 Task: Send an email with the signature Caroline Robinson with the subject 'Request for help' and the message 'I will need to consult with my team before responding to your request.' from softage.1@softage.net to softage.10@softage.net and softage.2@softage.net with an attached document Project_report.docx
Action: Mouse moved to (135, 148)
Screenshot: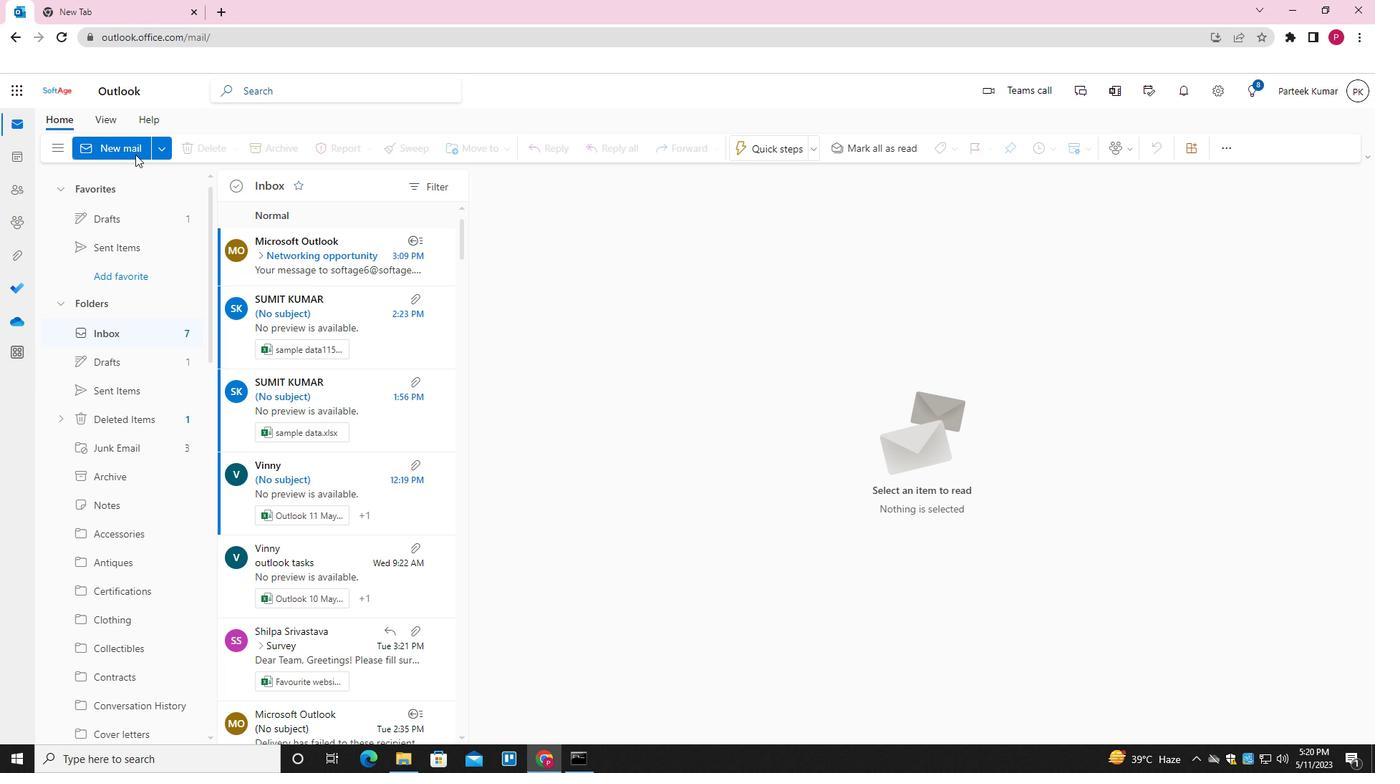 
Action: Mouse pressed left at (135, 148)
Screenshot: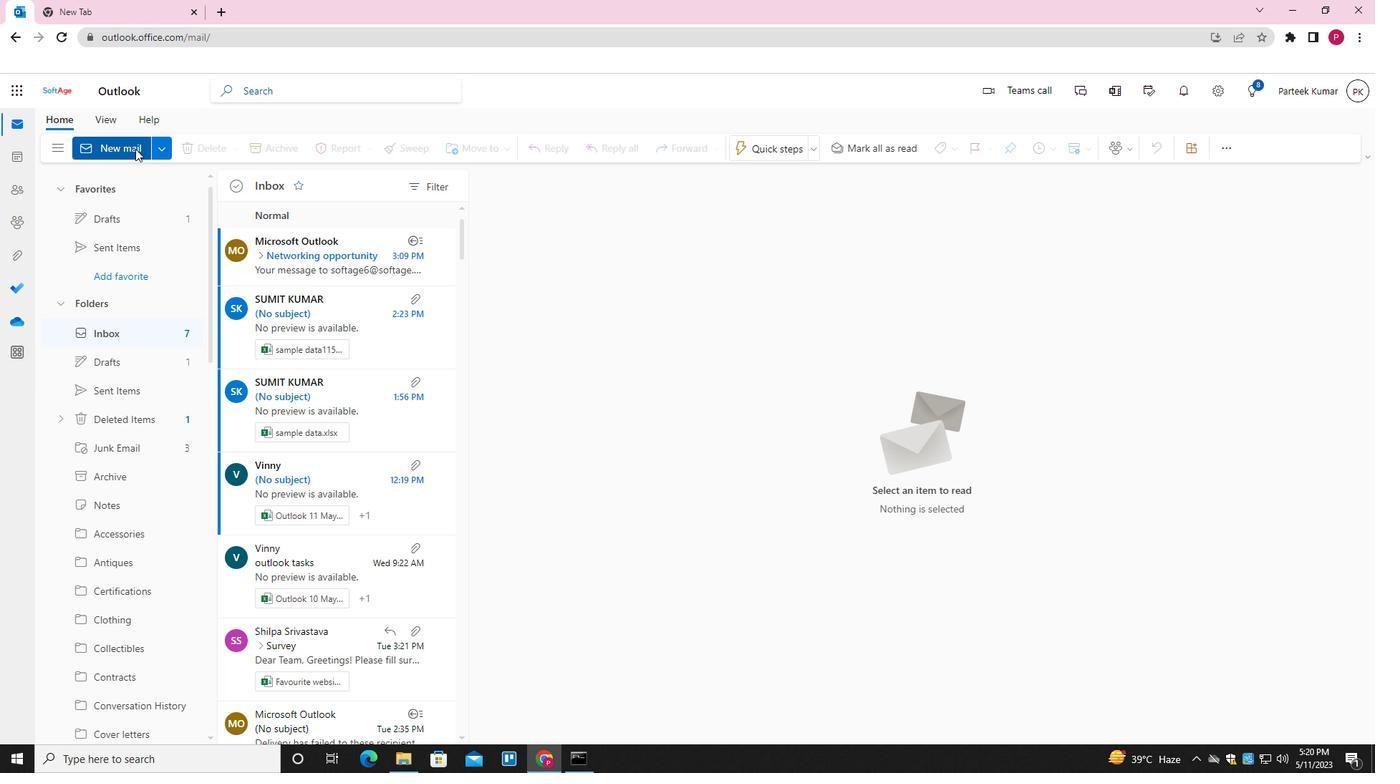 
Action: Mouse moved to (972, 147)
Screenshot: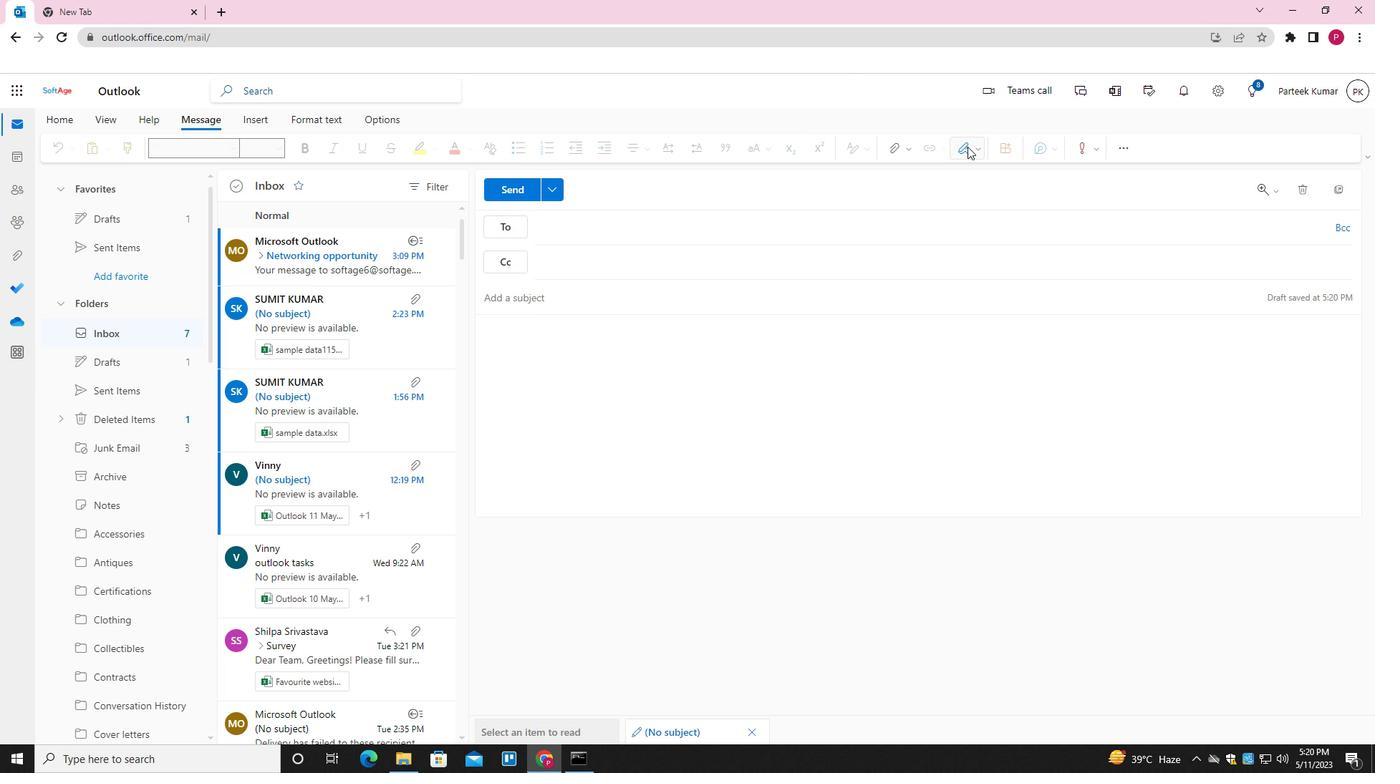 
Action: Mouse pressed left at (972, 147)
Screenshot: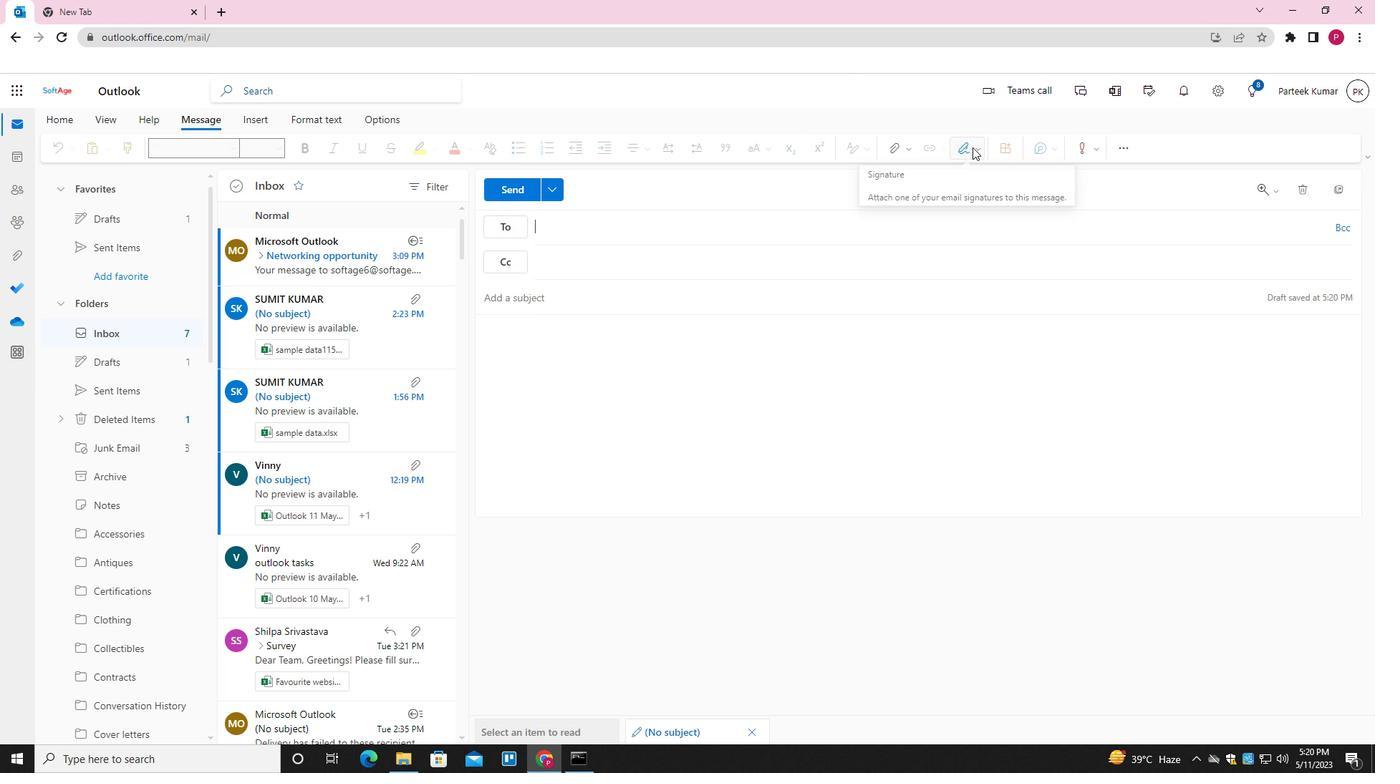 
Action: Mouse moved to (943, 204)
Screenshot: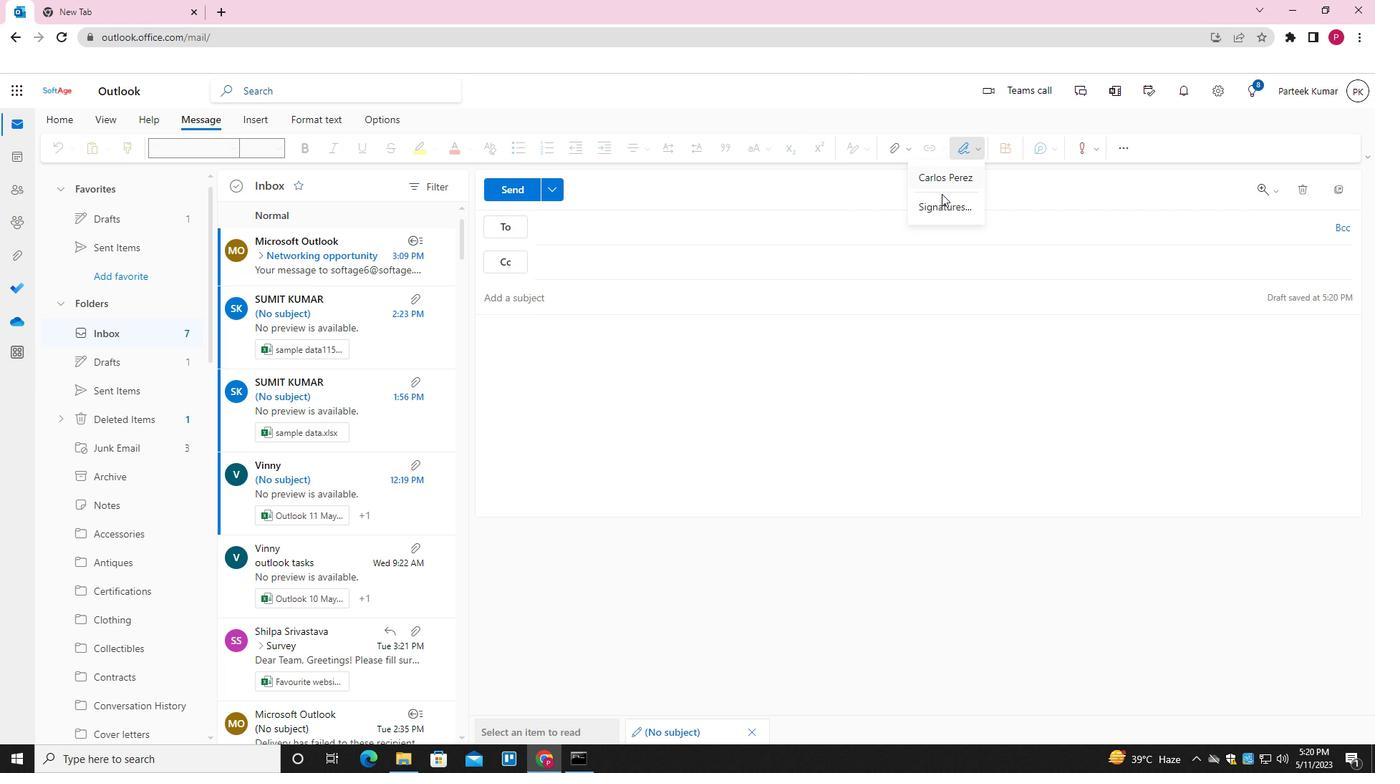 
Action: Mouse pressed left at (943, 204)
Screenshot: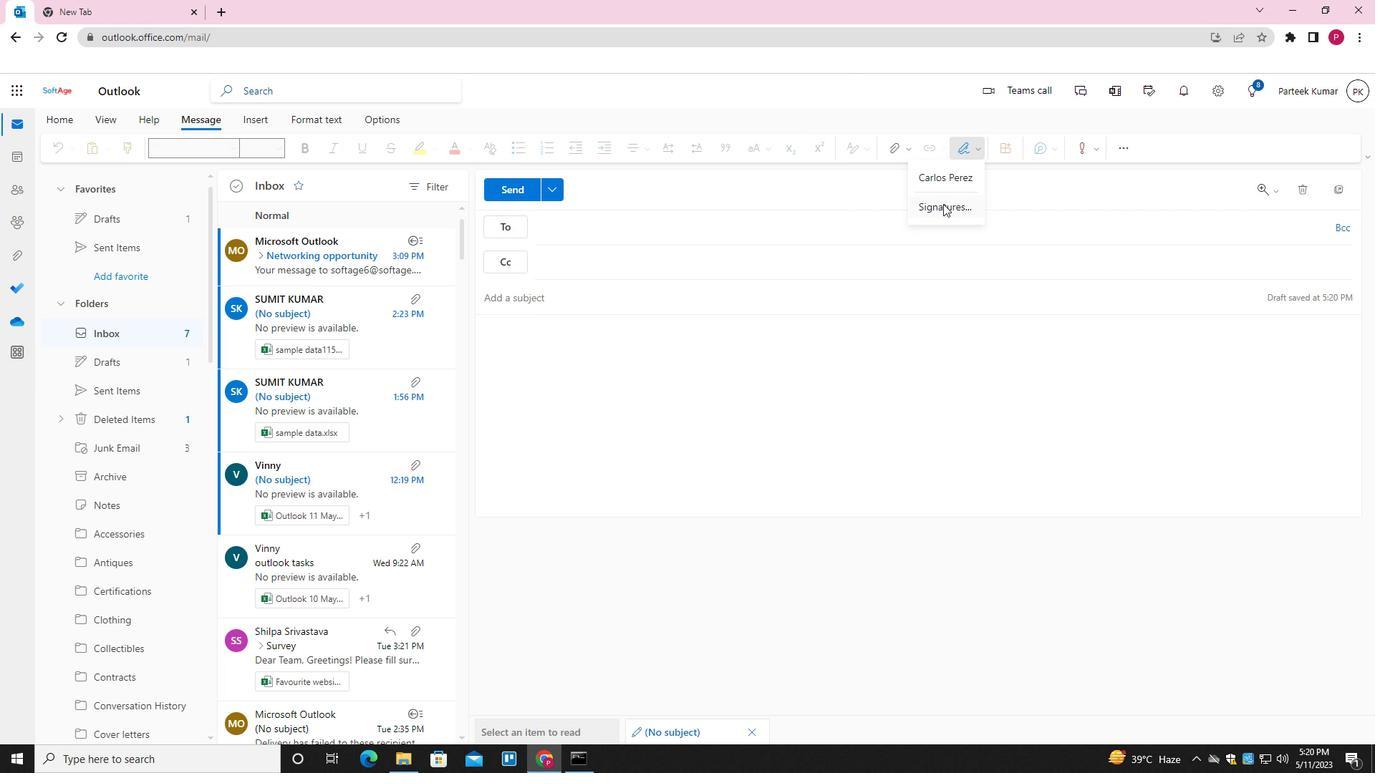 
Action: Mouse moved to (962, 263)
Screenshot: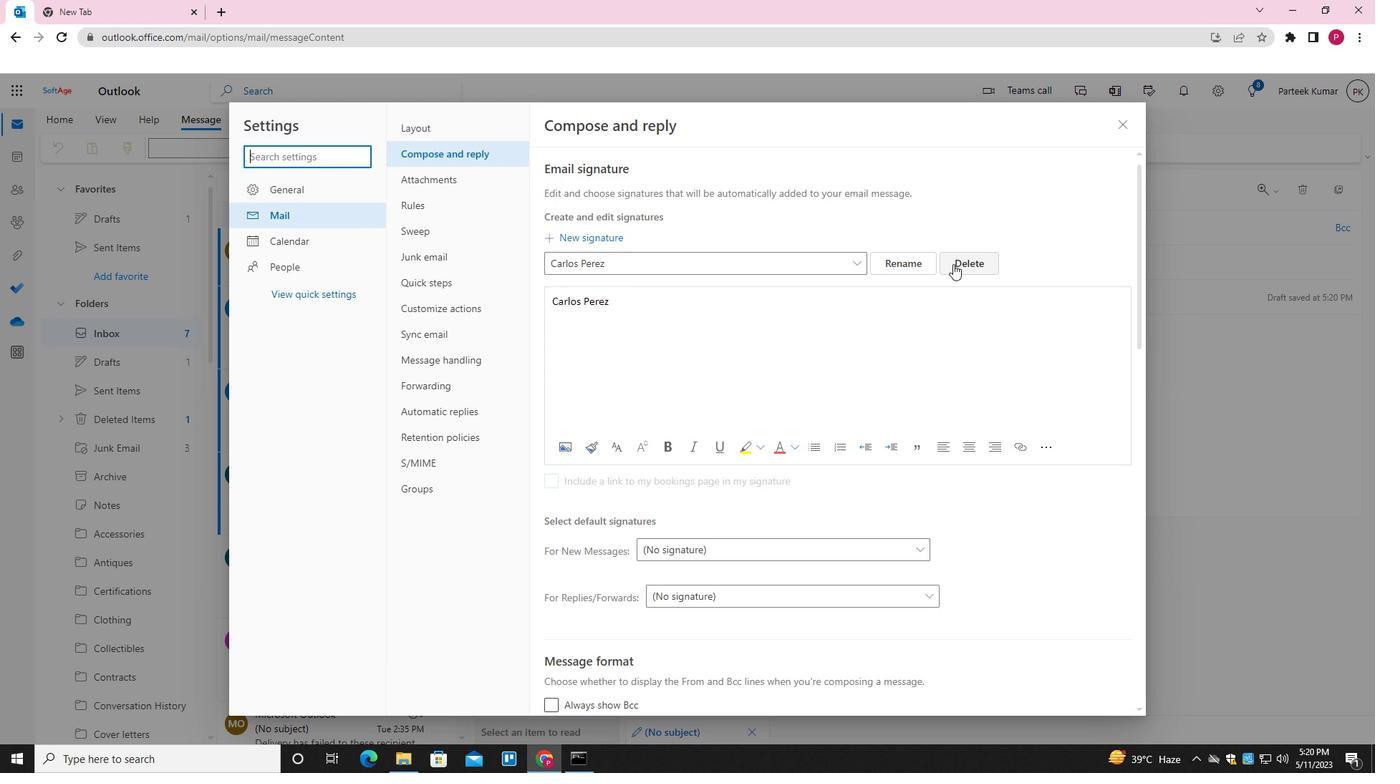 
Action: Mouse pressed left at (962, 263)
Screenshot: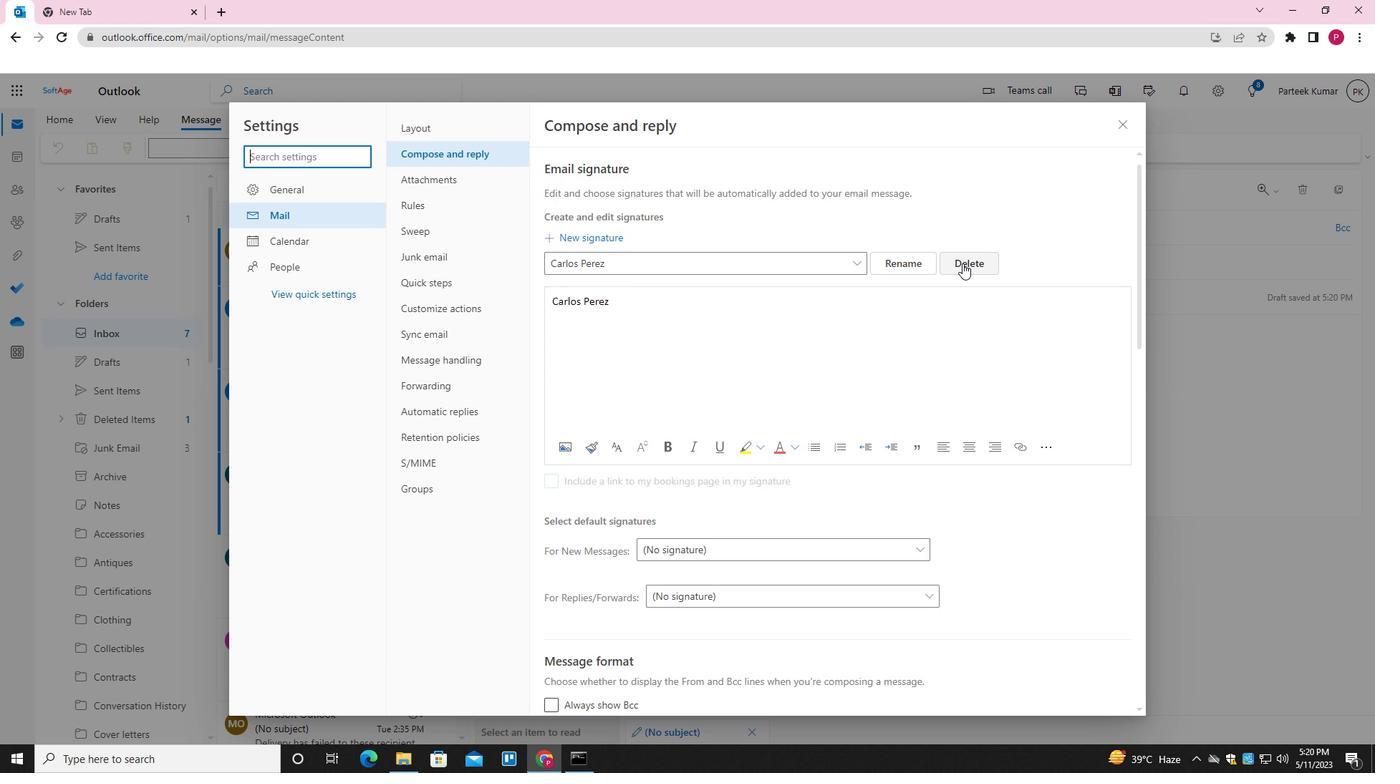 
Action: Mouse moved to (584, 262)
Screenshot: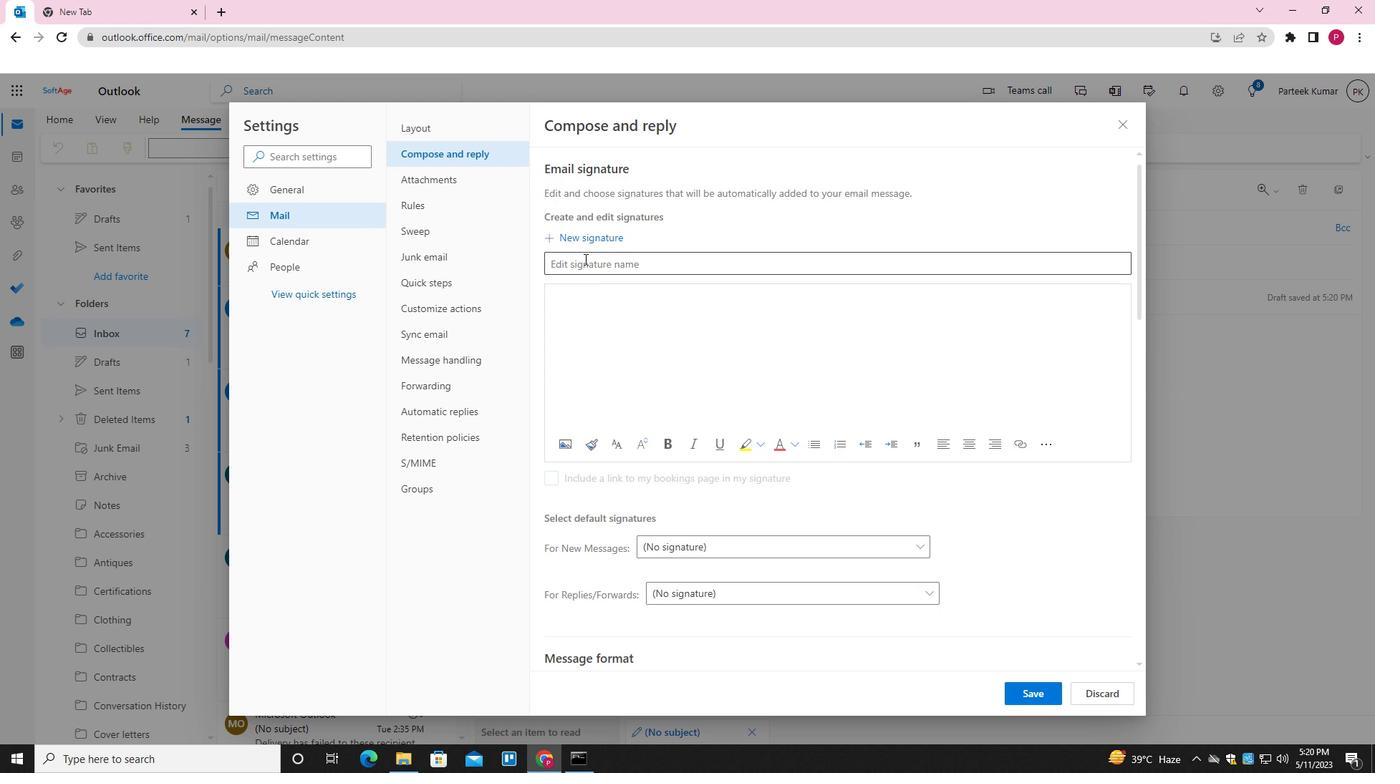 
Action: Mouse pressed left at (584, 262)
Screenshot: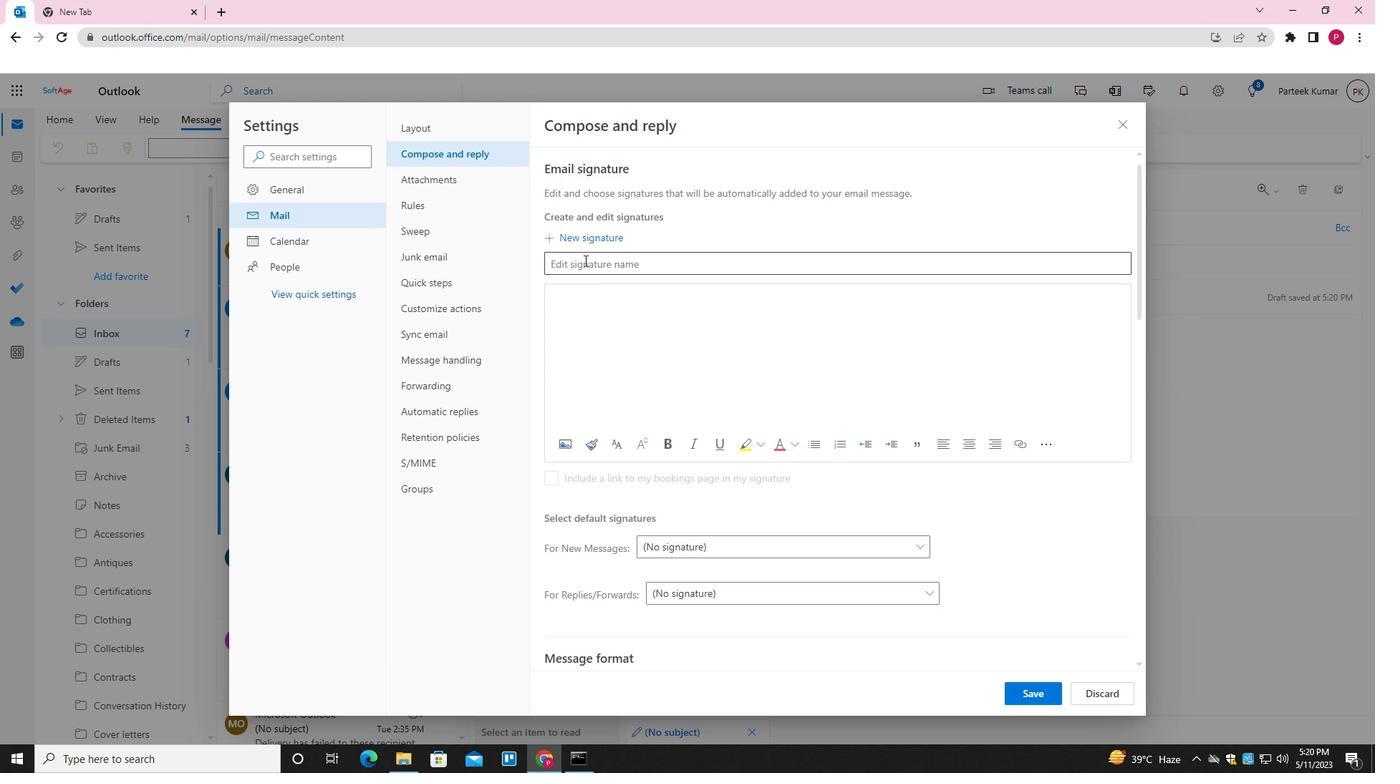 
Action: Key pressed <Key.shift>CAROLINE<Key.space><Key.shift><Key.shift><Key.shift>ROBINSON
Screenshot: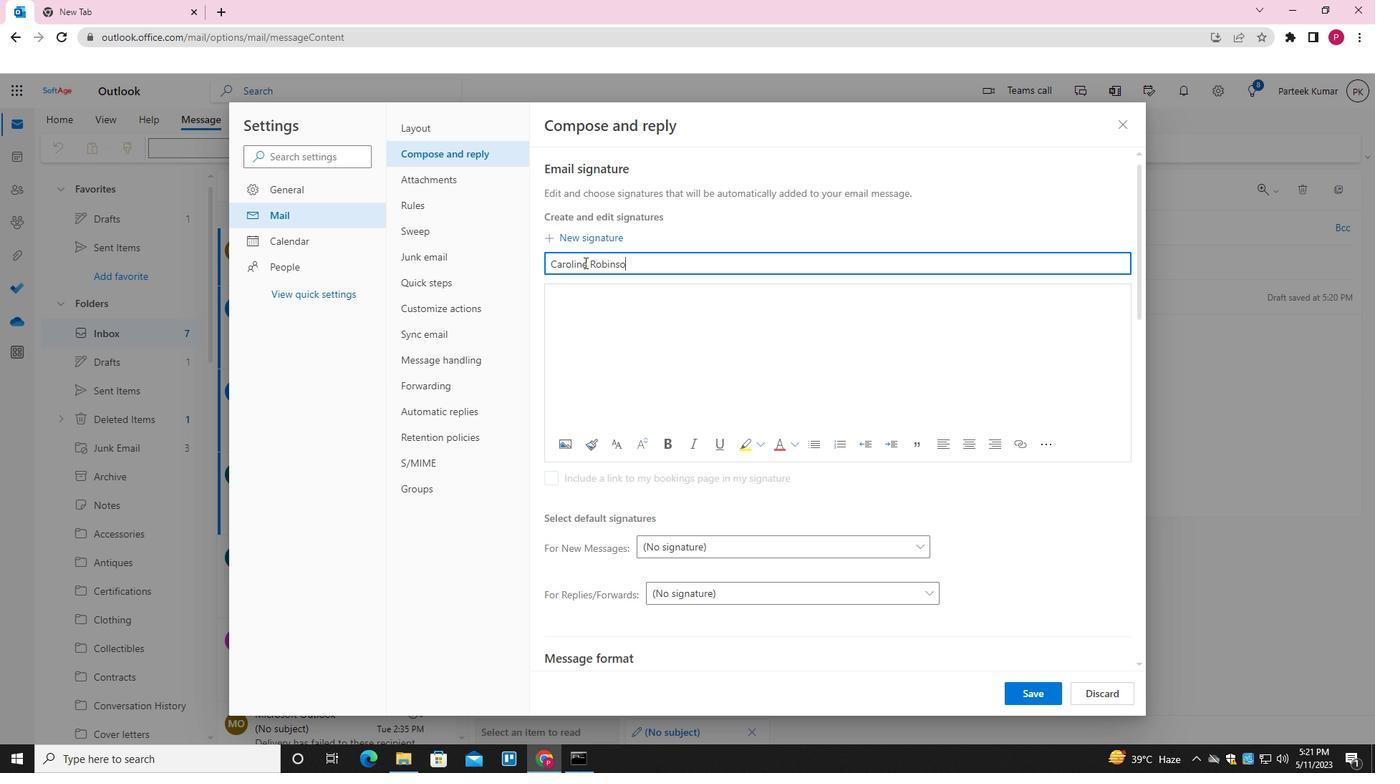 
Action: Mouse moved to (599, 323)
Screenshot: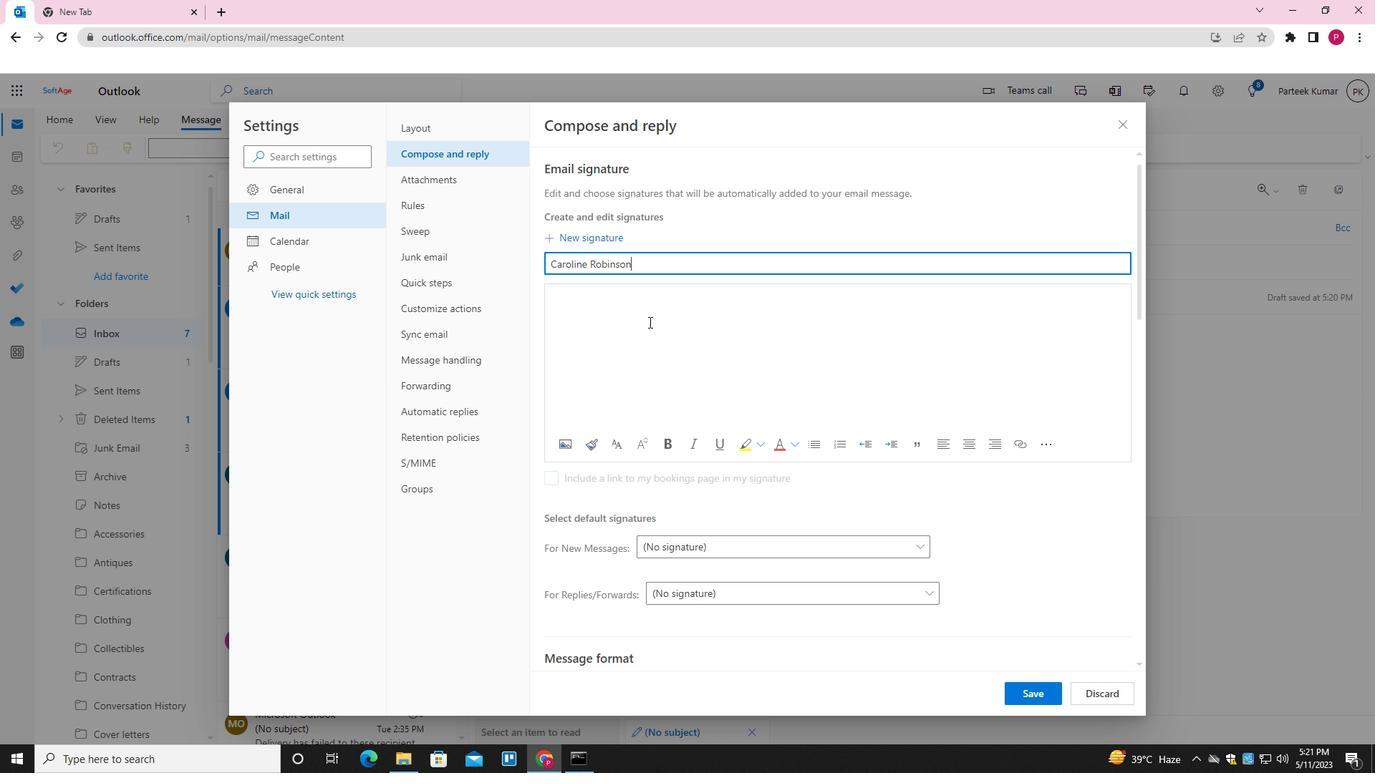
Action: Mouse pressed left at (599, 323)
Screenshot: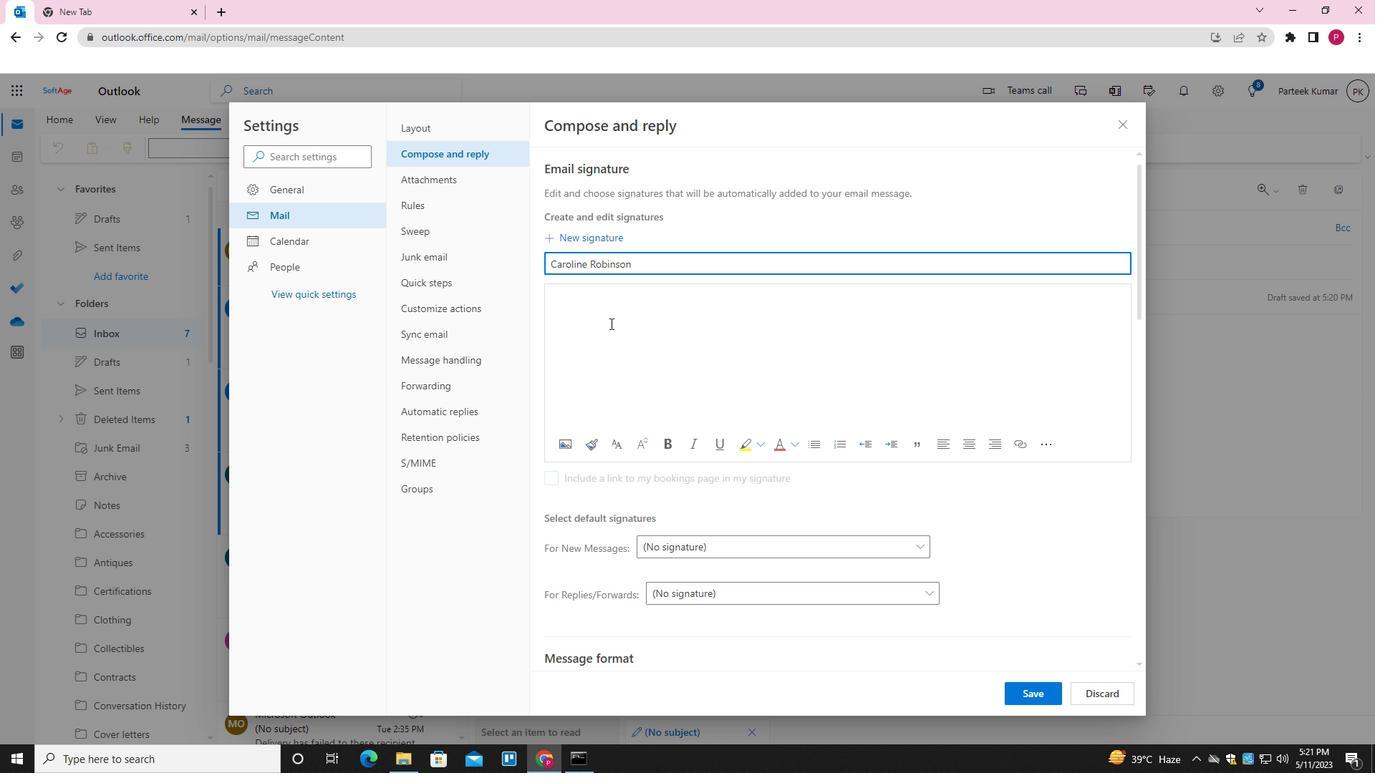 
Action: Key pressed <Key.shift>CAROLINE<Key.space><Key.shift>ROBINSON
Screenshot: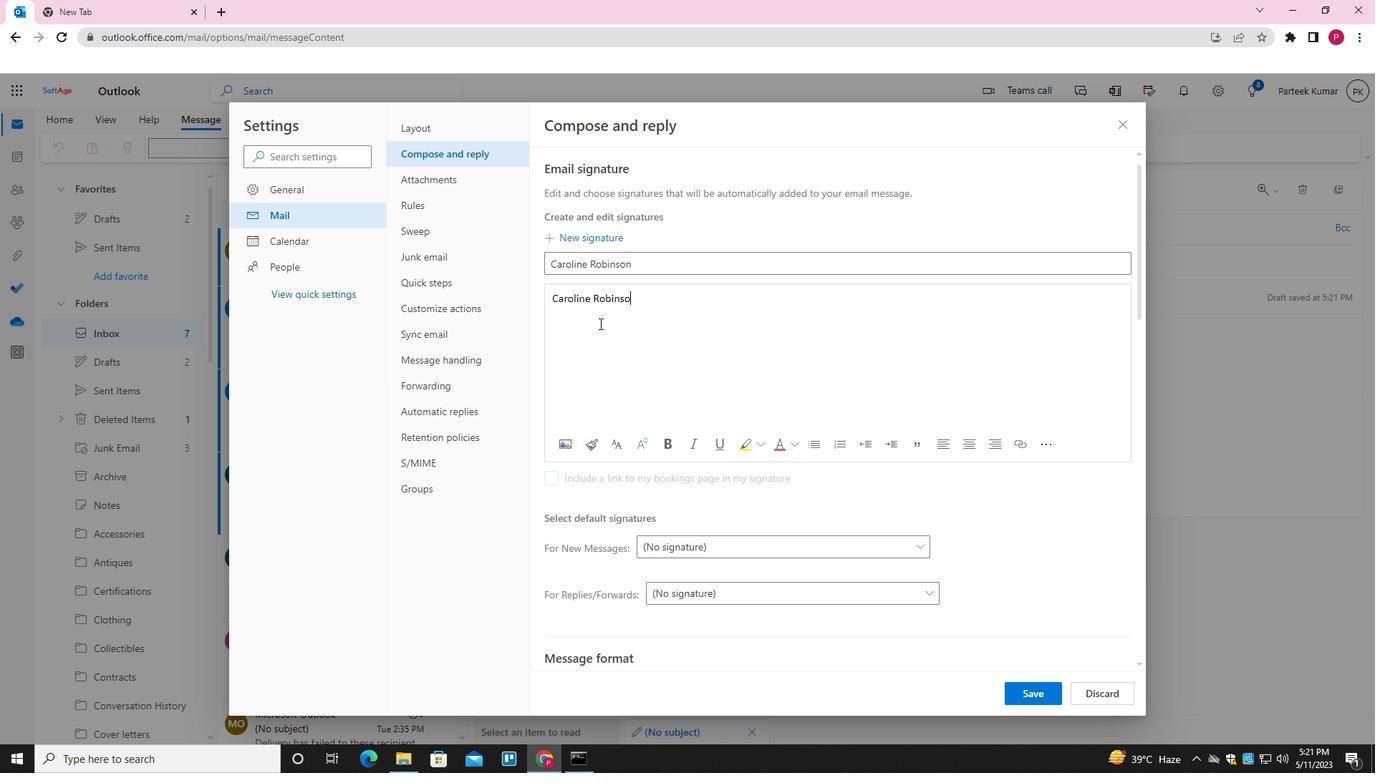 
Action: Mouse moved to (1013, 690)
Screenshot: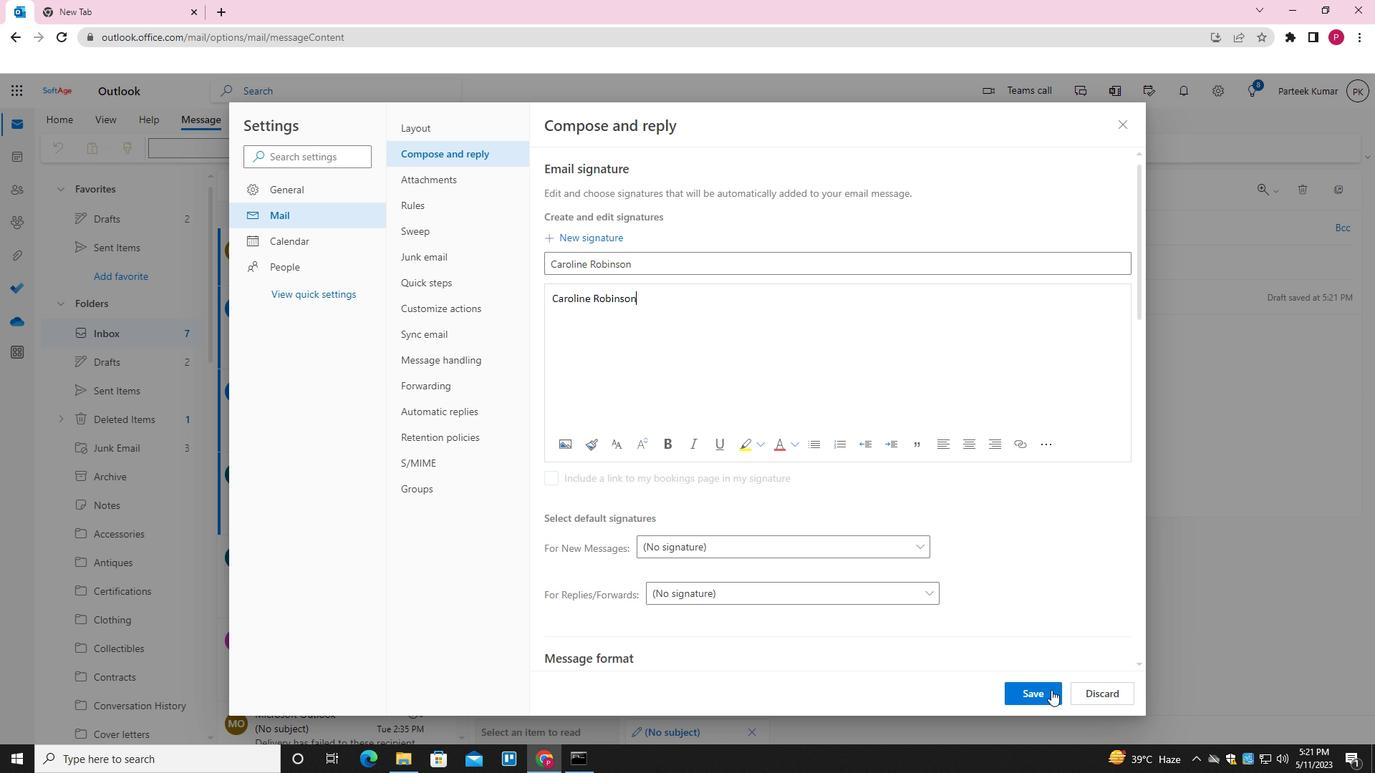
Action: Mouse pressed left at (1013, 690)
Screenshot: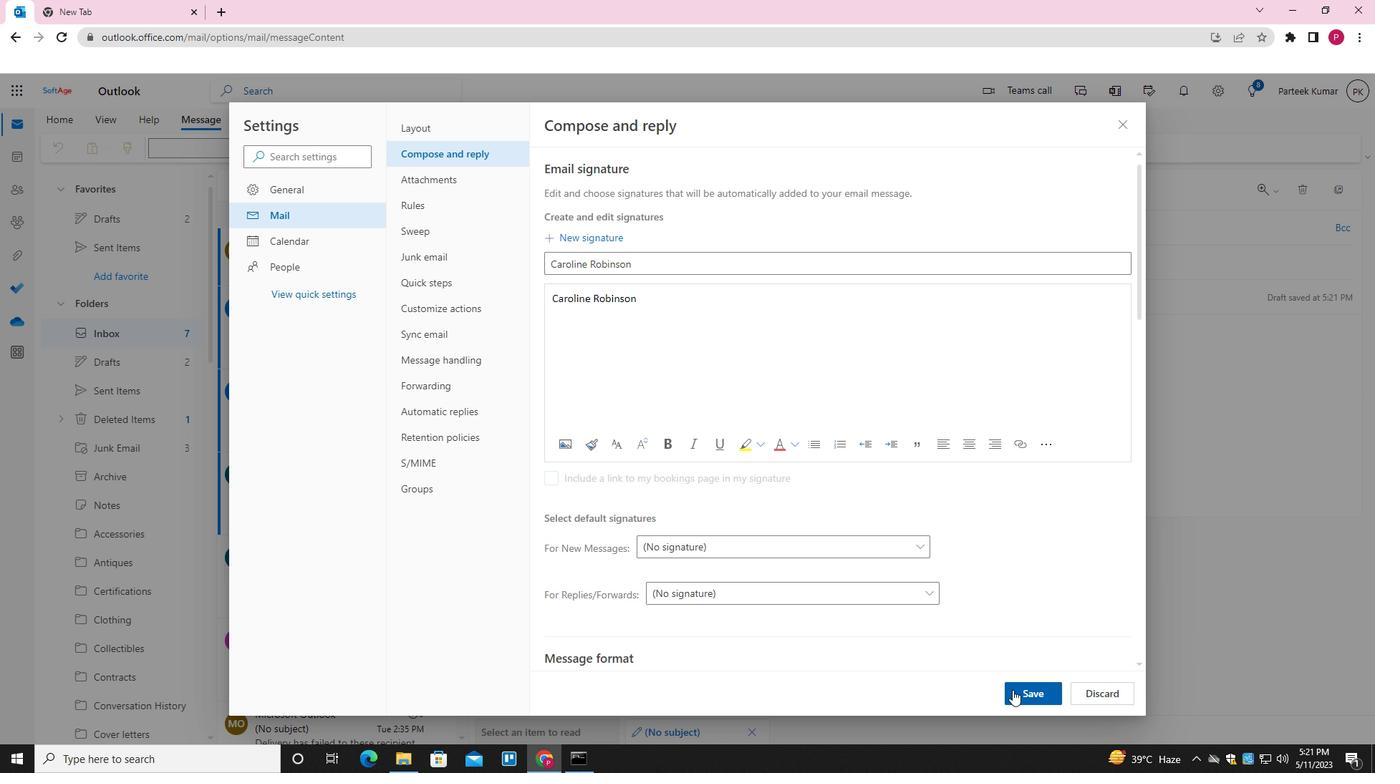 
Action: Mouse moved to (1126, 120)
Screenshot: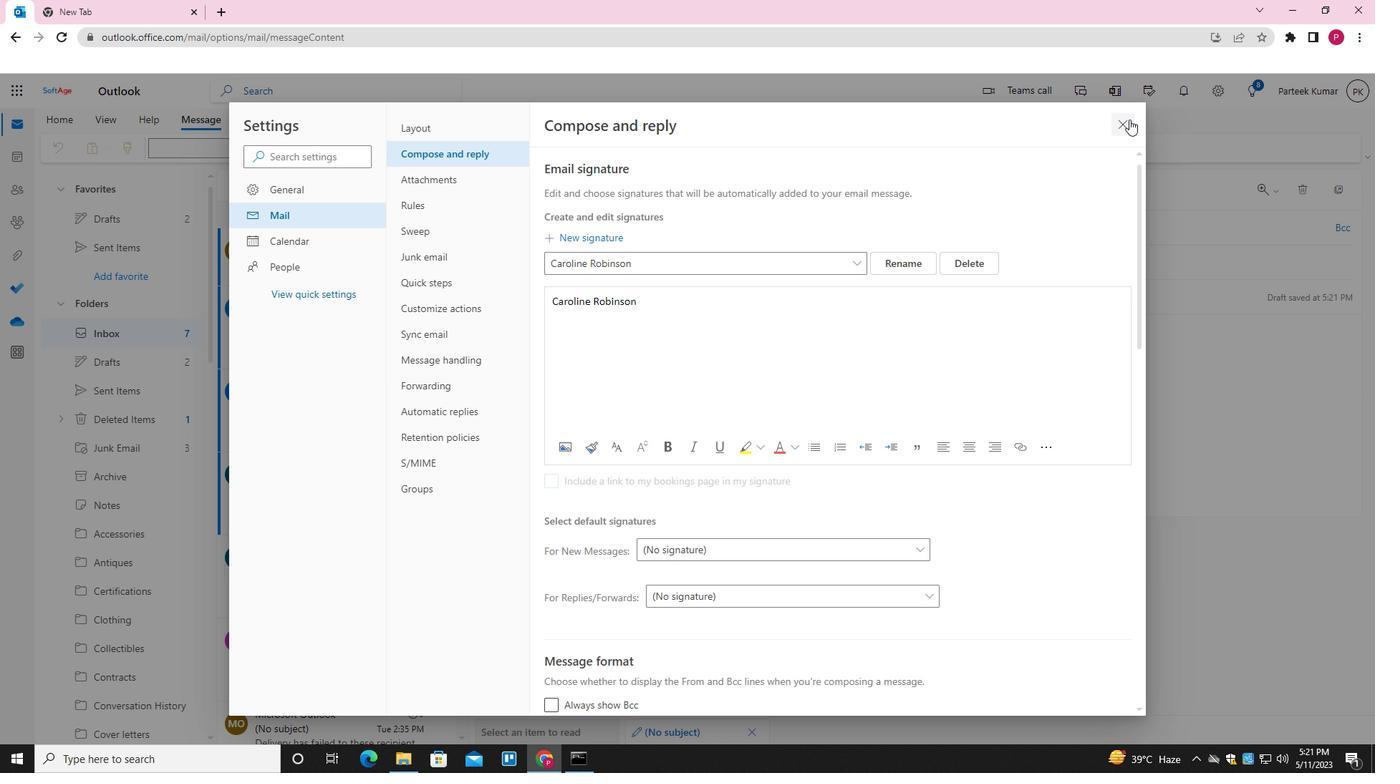 
Action: Mouse pressed left at (1126, 120)
Screenshot: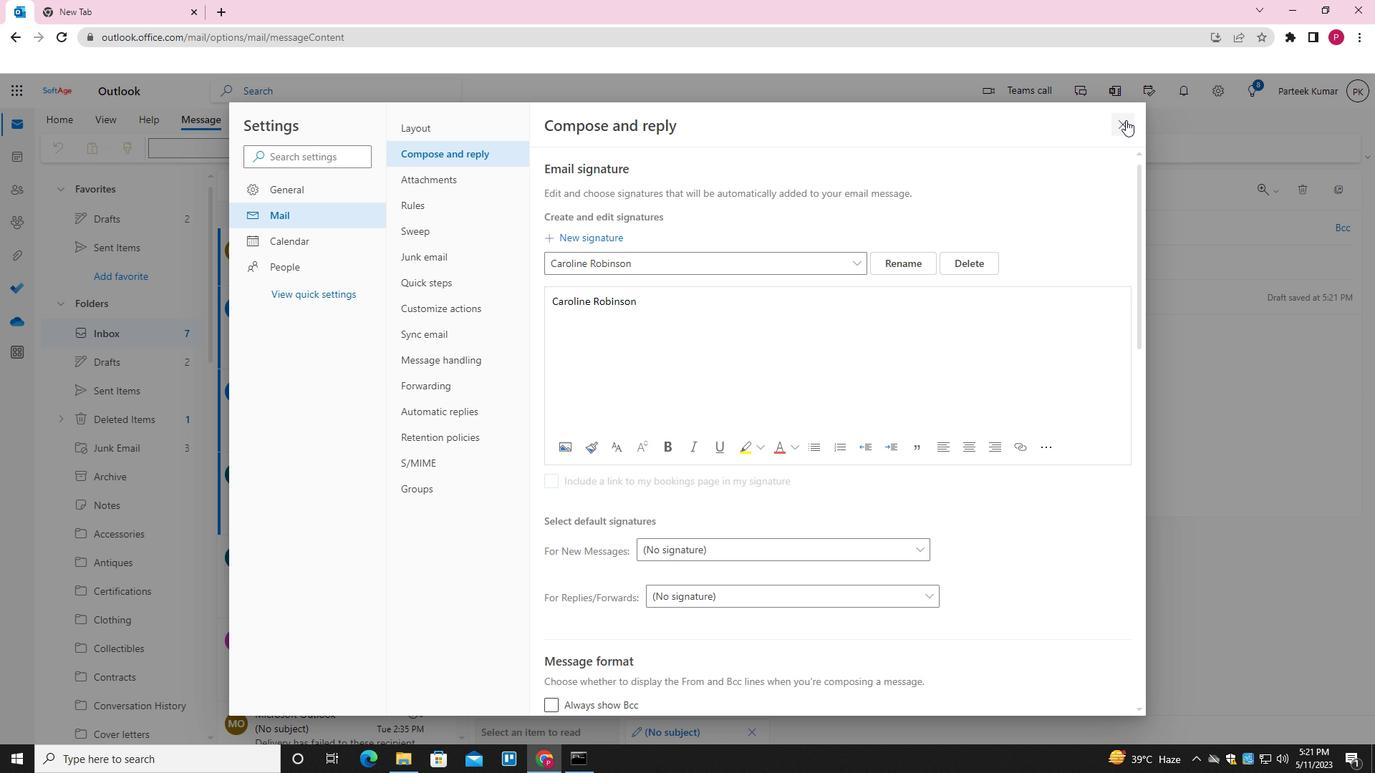 
Action: Mouse moved to (976, 150)
Screenshot: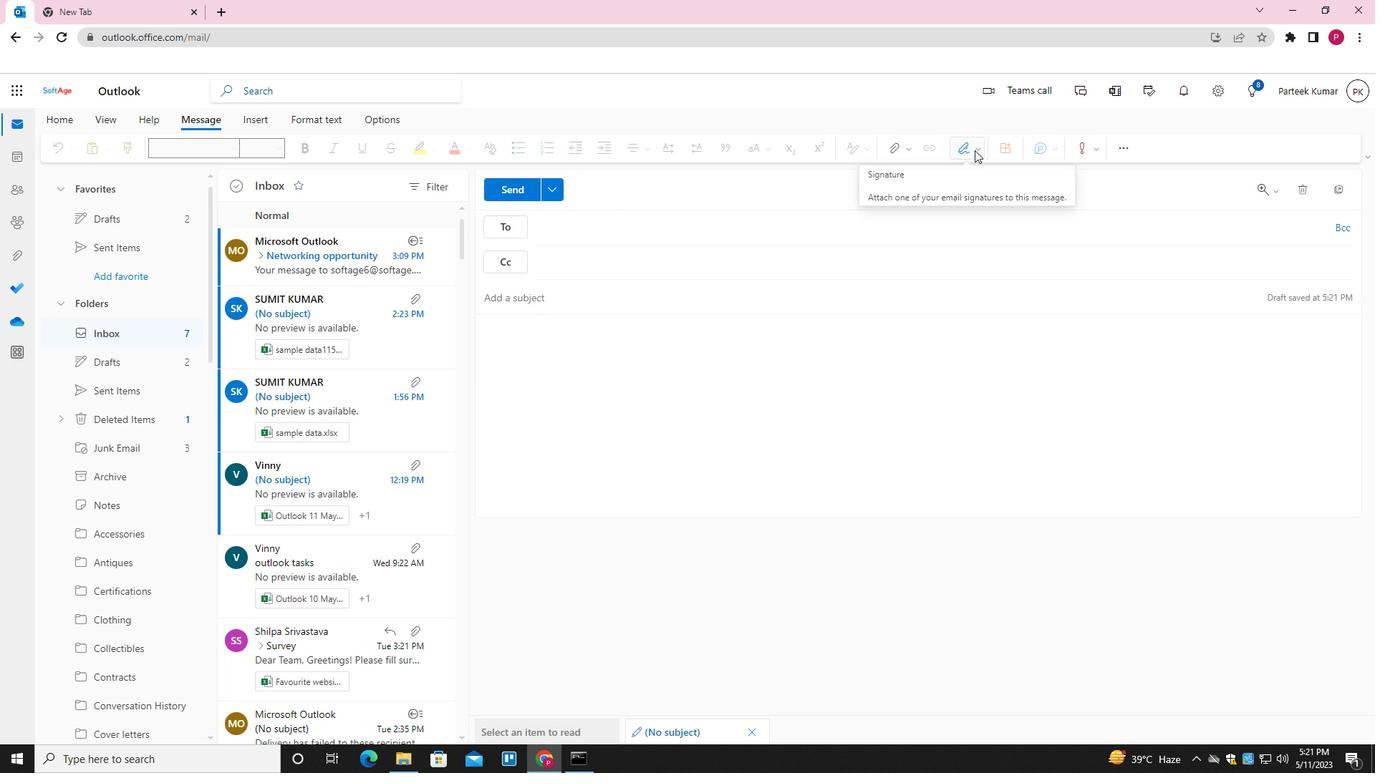 
Action: Mouse pressed left at (976, 150)
Screenshot: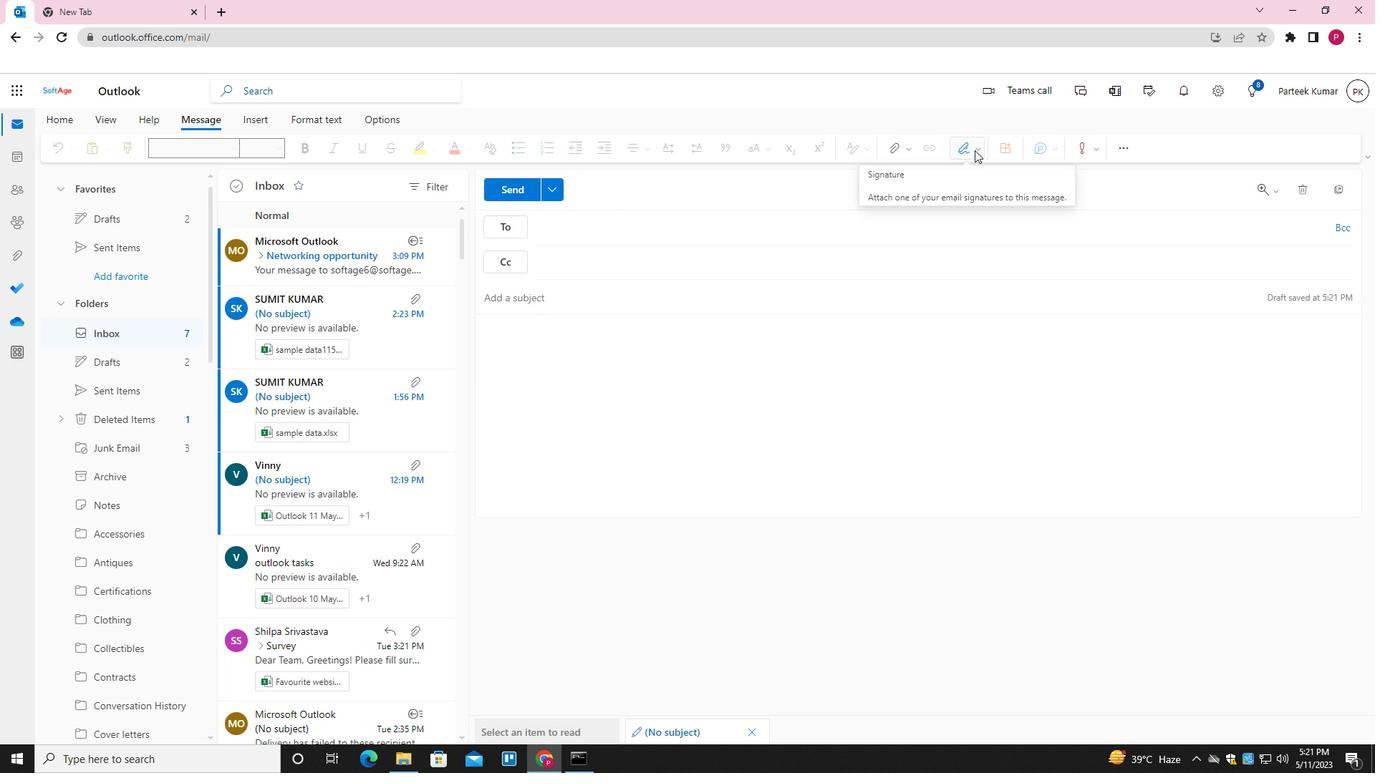 
Action: Mouse moved to (926, 181)
Screenshot: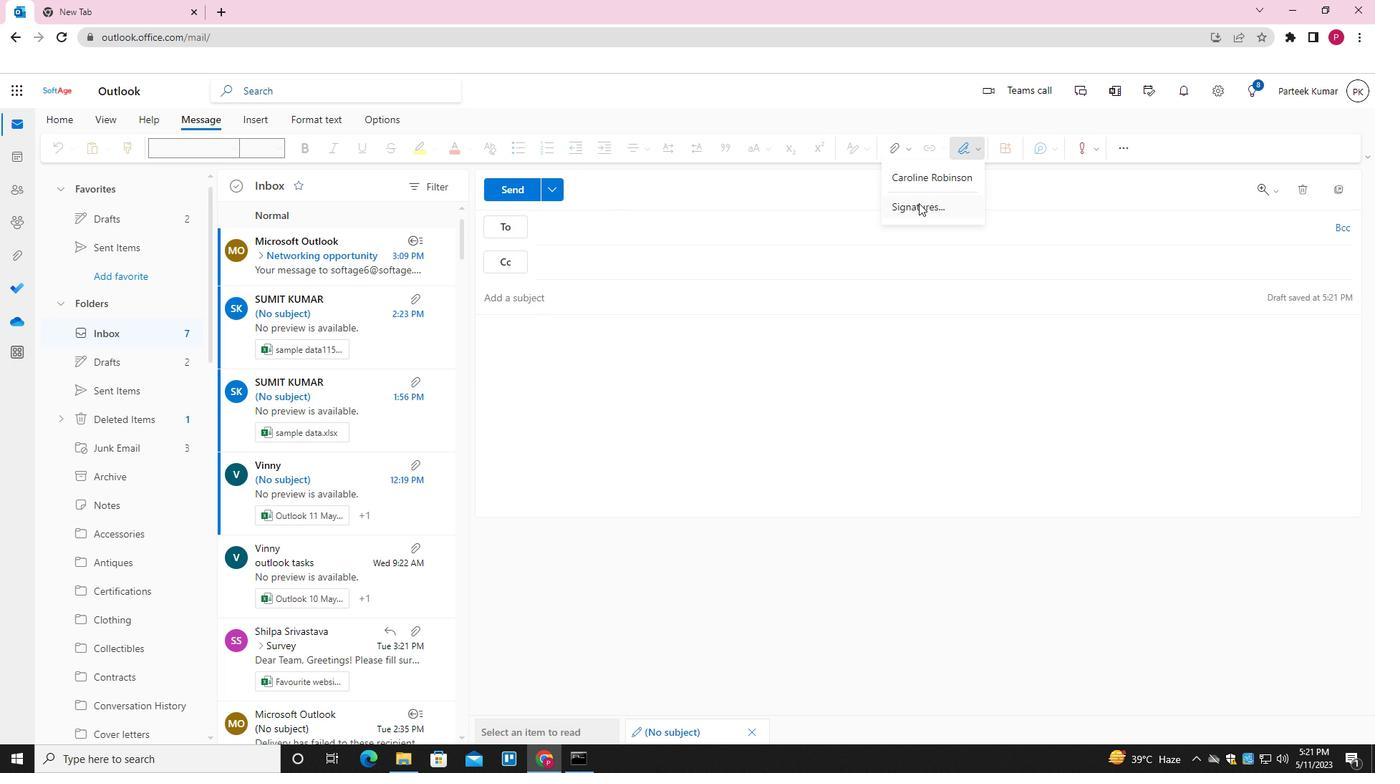 
Action: Mouse pressed left at (926, 181)
Screenshot: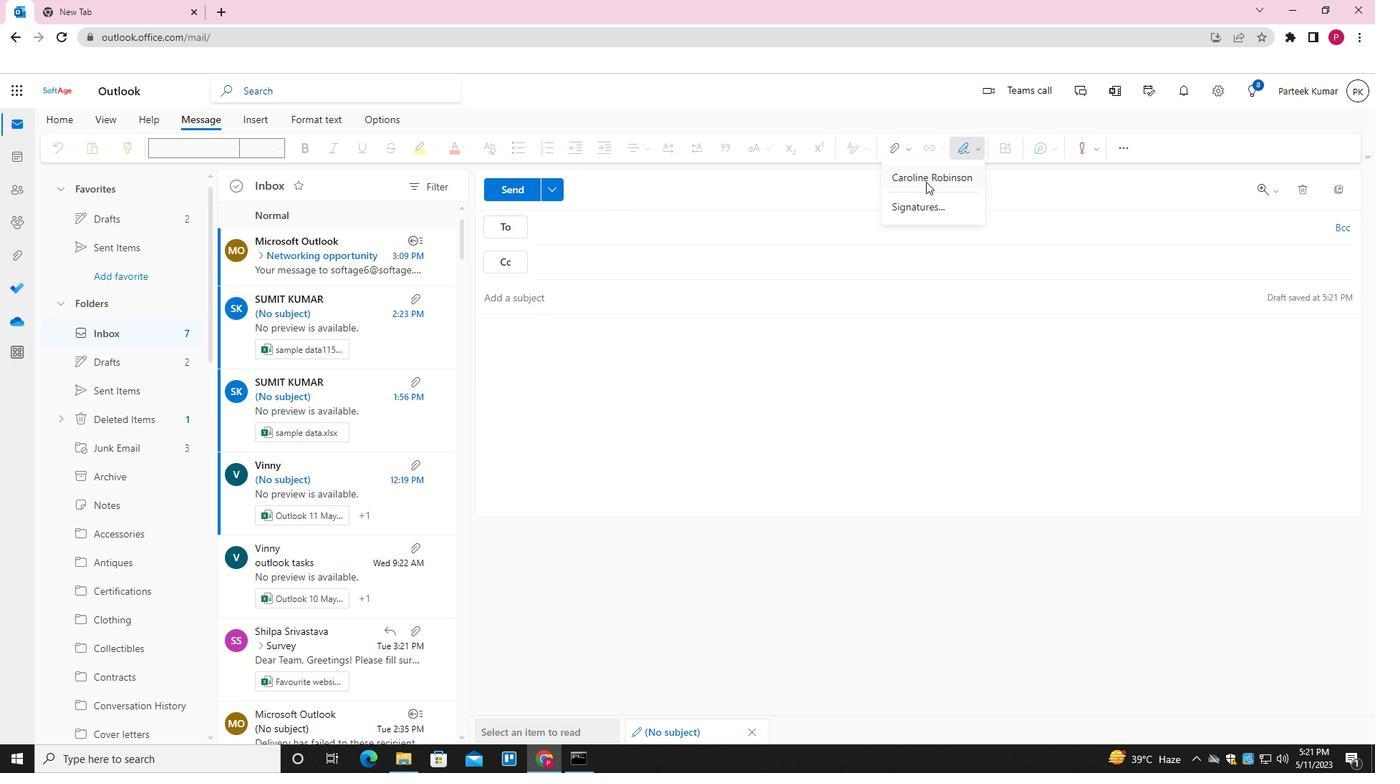
Action: Mouse moved to (536, 298)
Screenshot: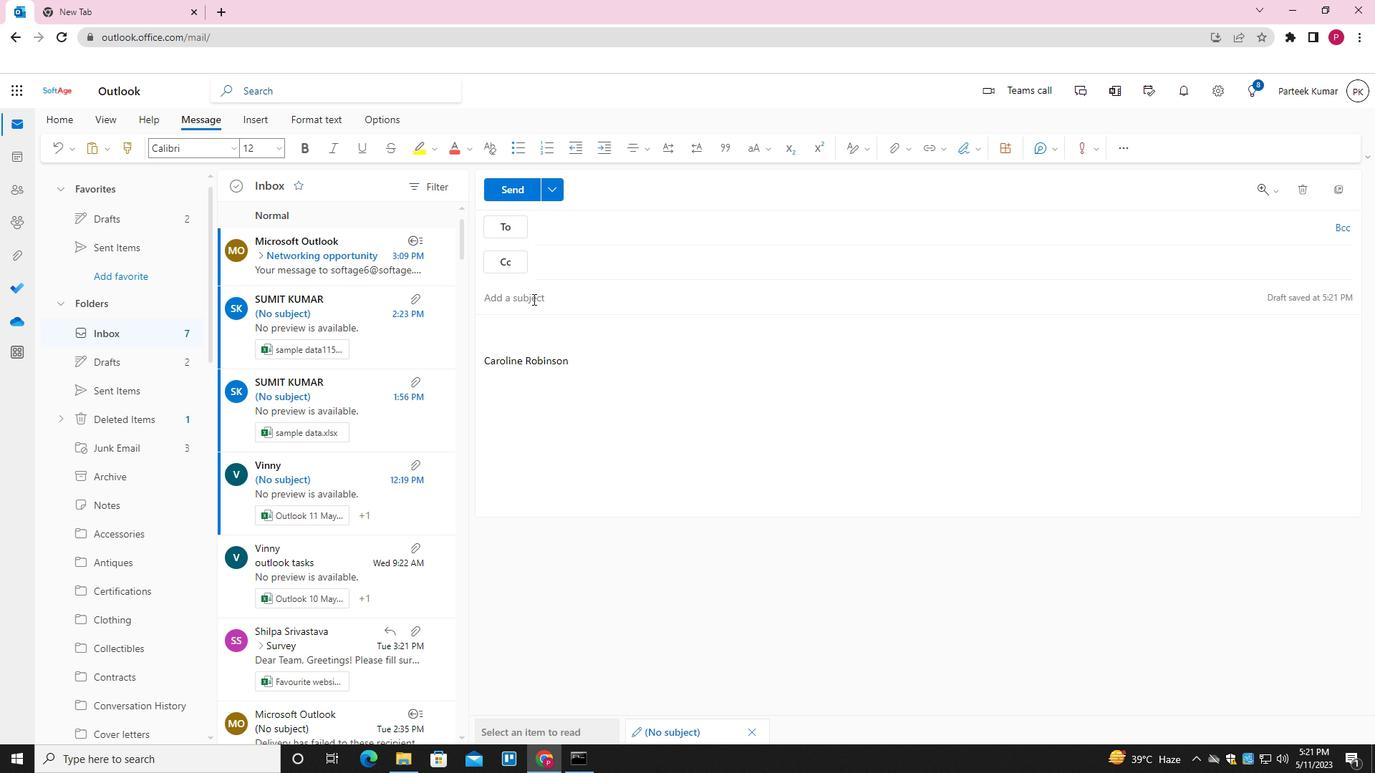 
Action: Mouse pressed left at (536, 298)
Screenshot: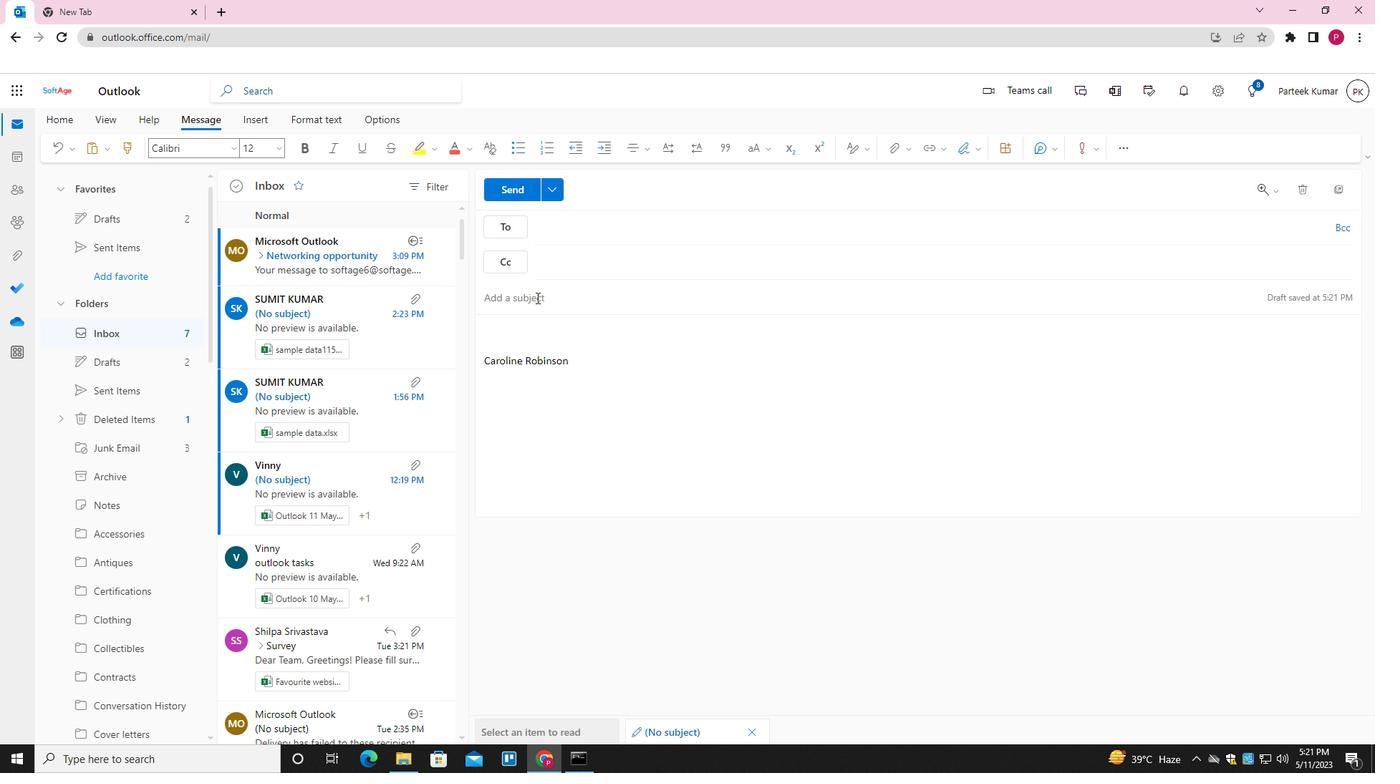 
Action: Key pressed <Key.shift><Key.shift><Key.shift><Key.shift>REQUEST<Key.space>FOR<Key.space>HELP
Screenshot: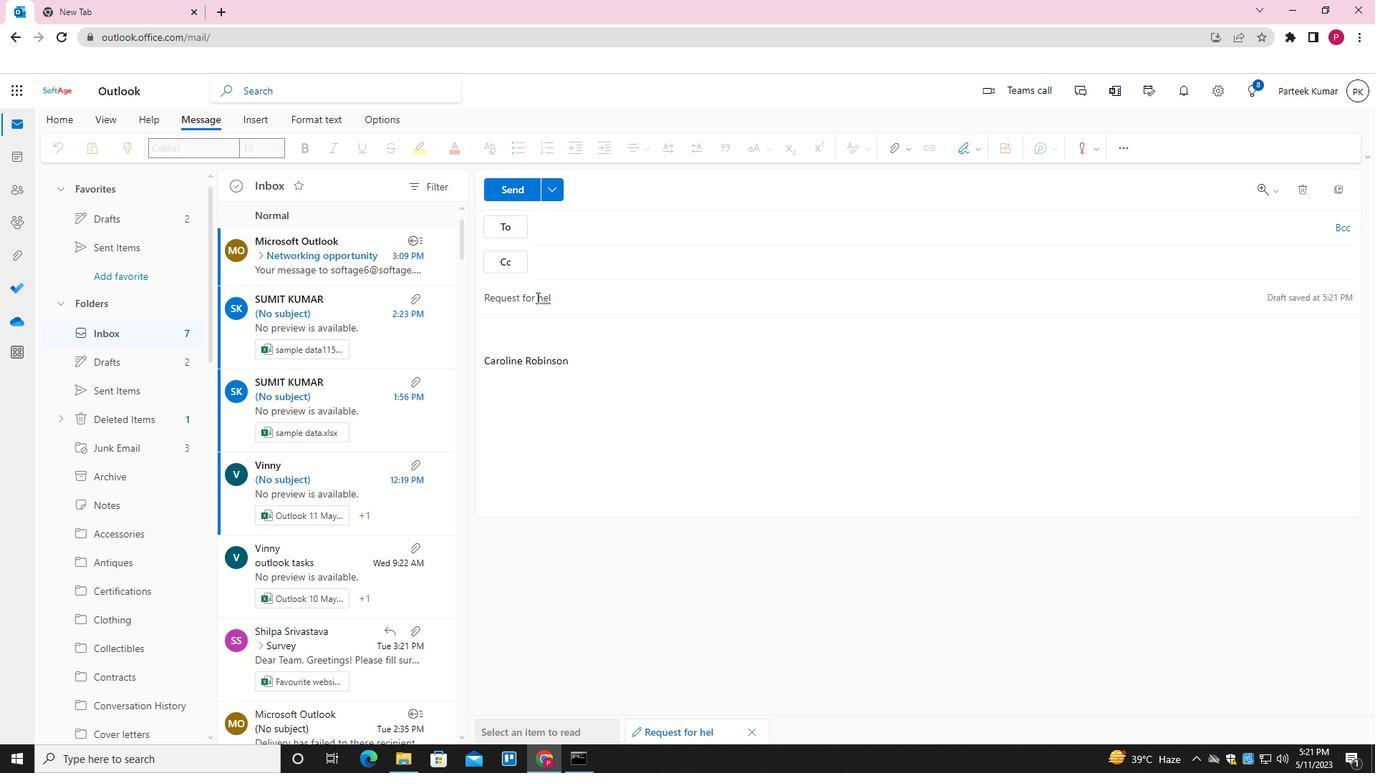 
Action: Mouse moved to (531, 343)
Screenshot: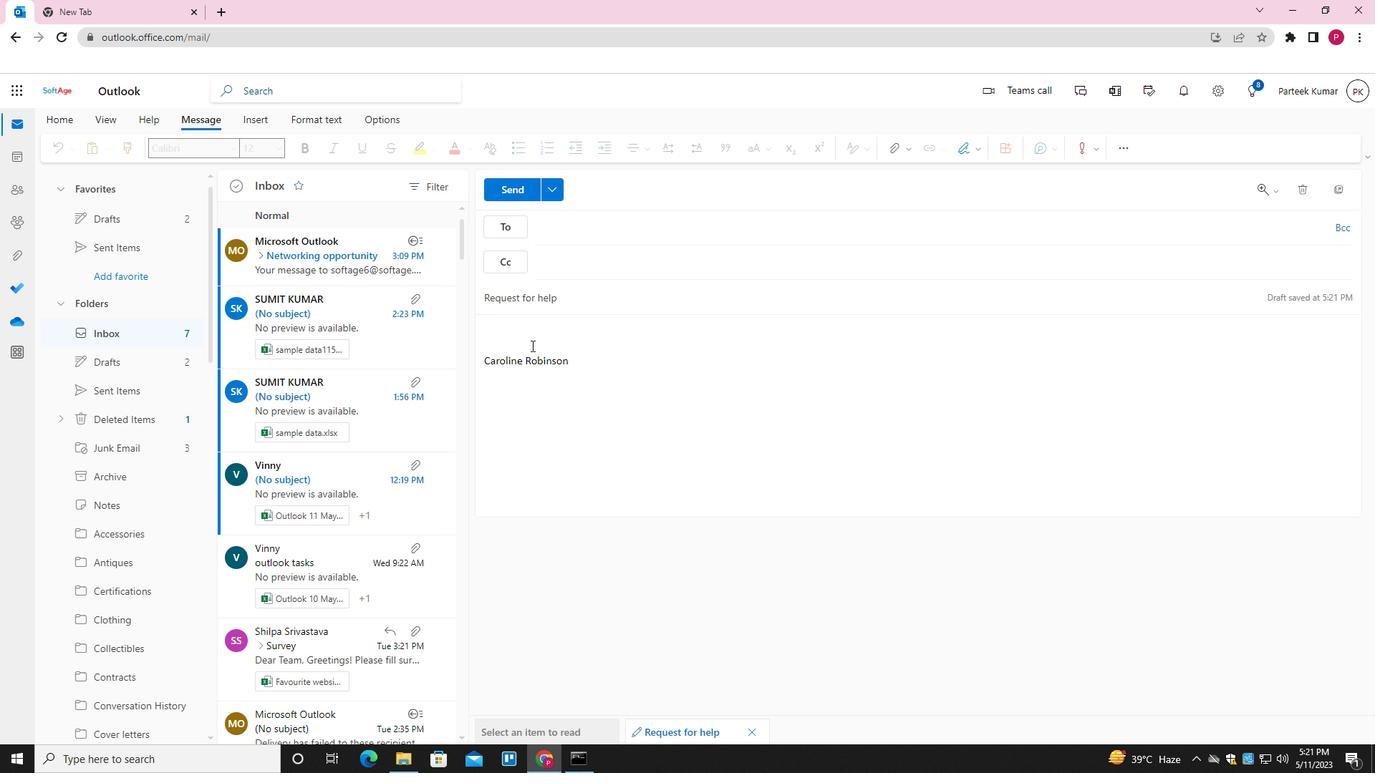 
Action: Mouse pressed left at (531, 343)
Screenshot: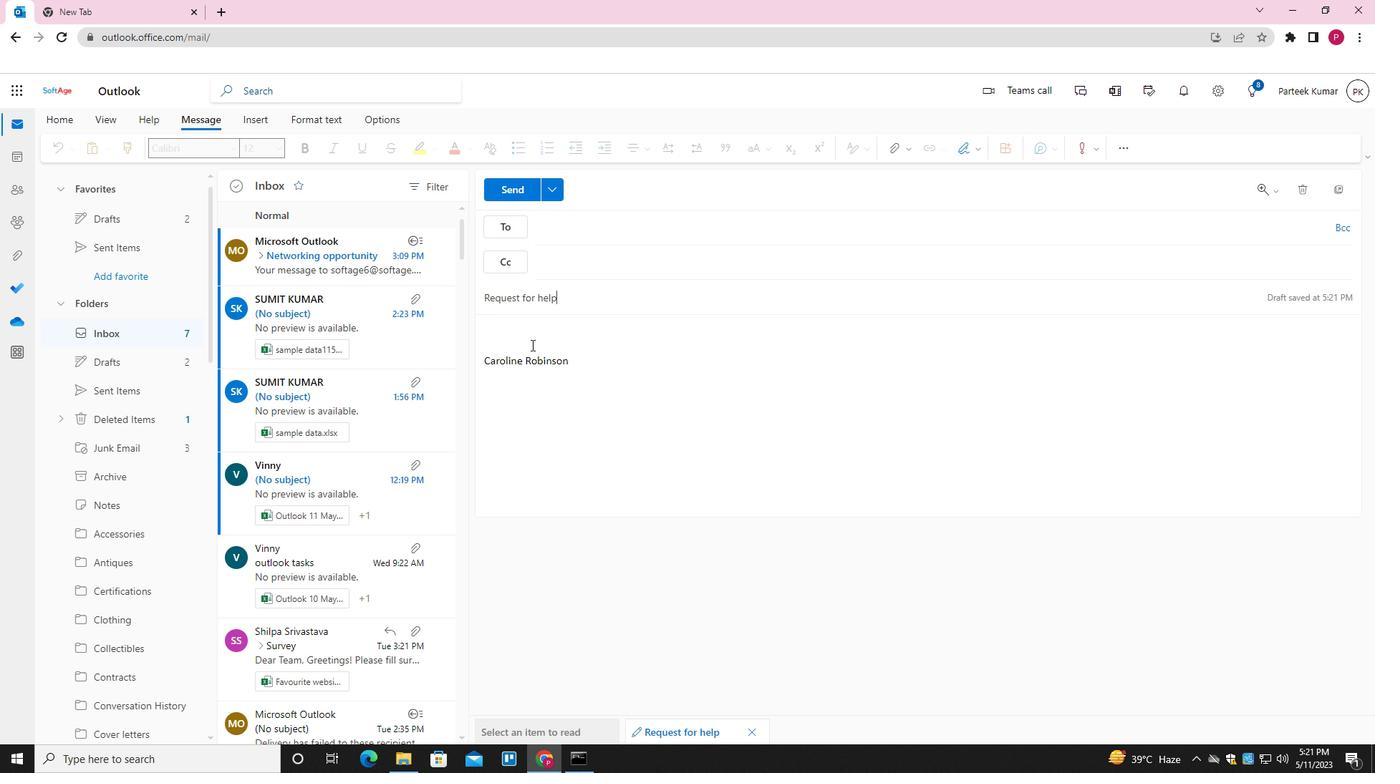 
Action: Mouse moved to (531, 343)
Screenshot: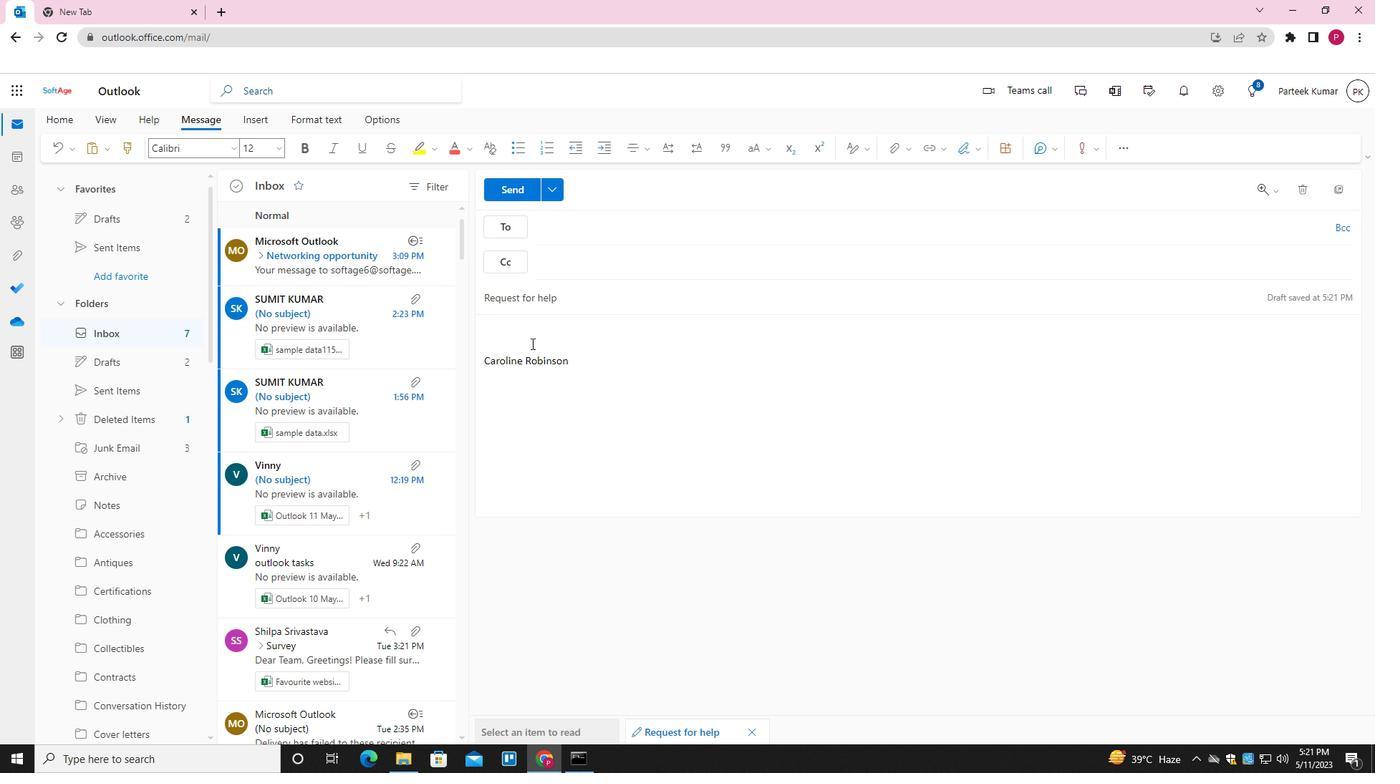 
Action: Key pressed <Key.shift>I<Key.space>WILL<Key.space>NEED<Key.space>
Screenshot: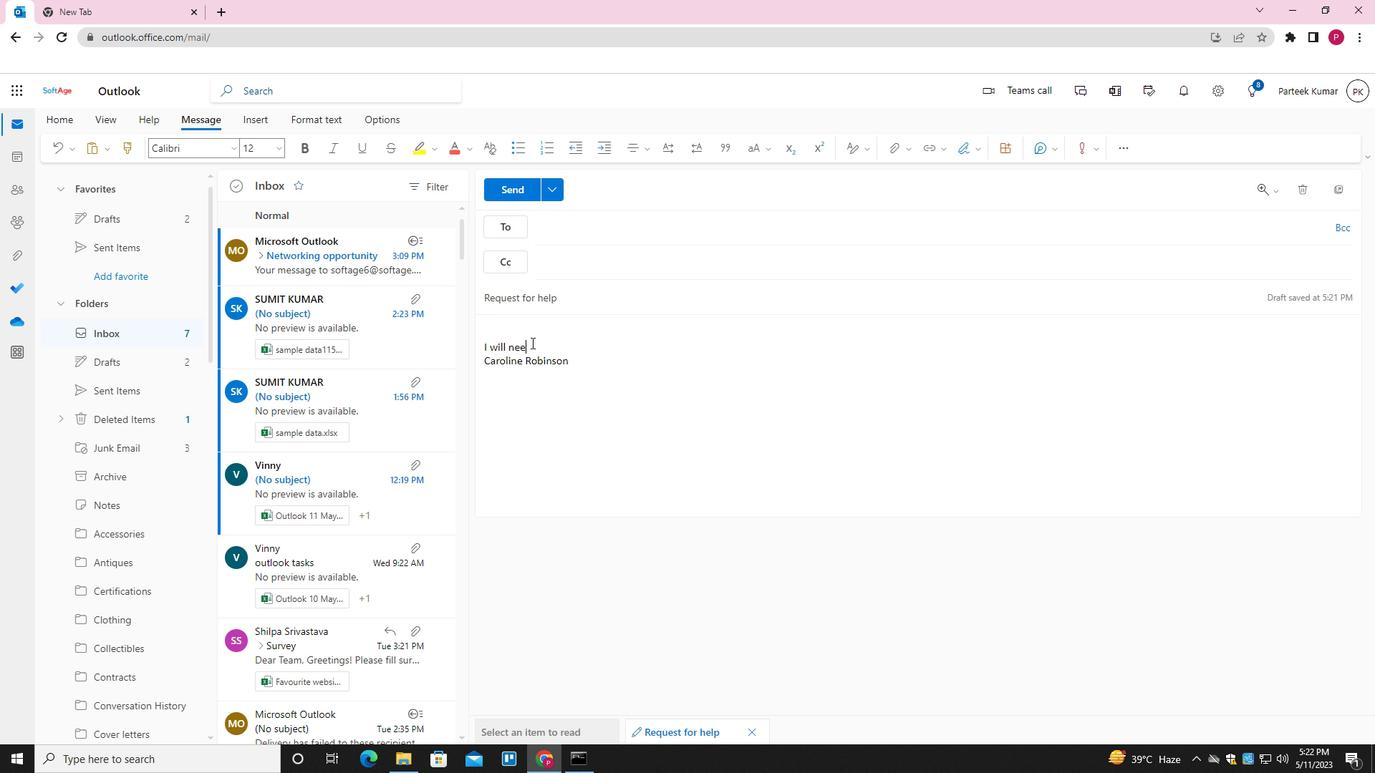 
Action: Mouse moved to (535, 340)
Screenshot: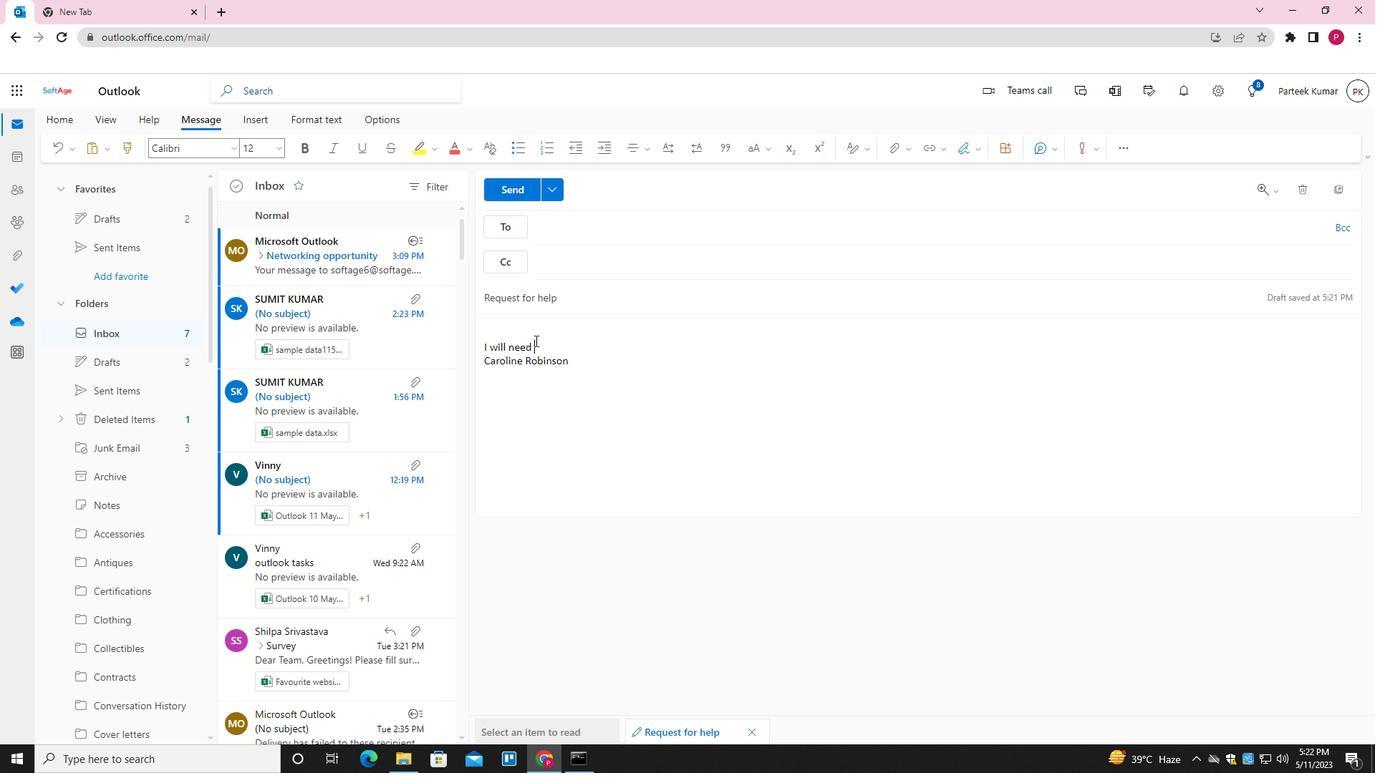 
Action: Key pressed TO<Key.space>CONSULT<Key.space>WITH<Key.space>MY<Key.space>TEAM<Key.space>BED<Key.backspace>FORE
Screenshot: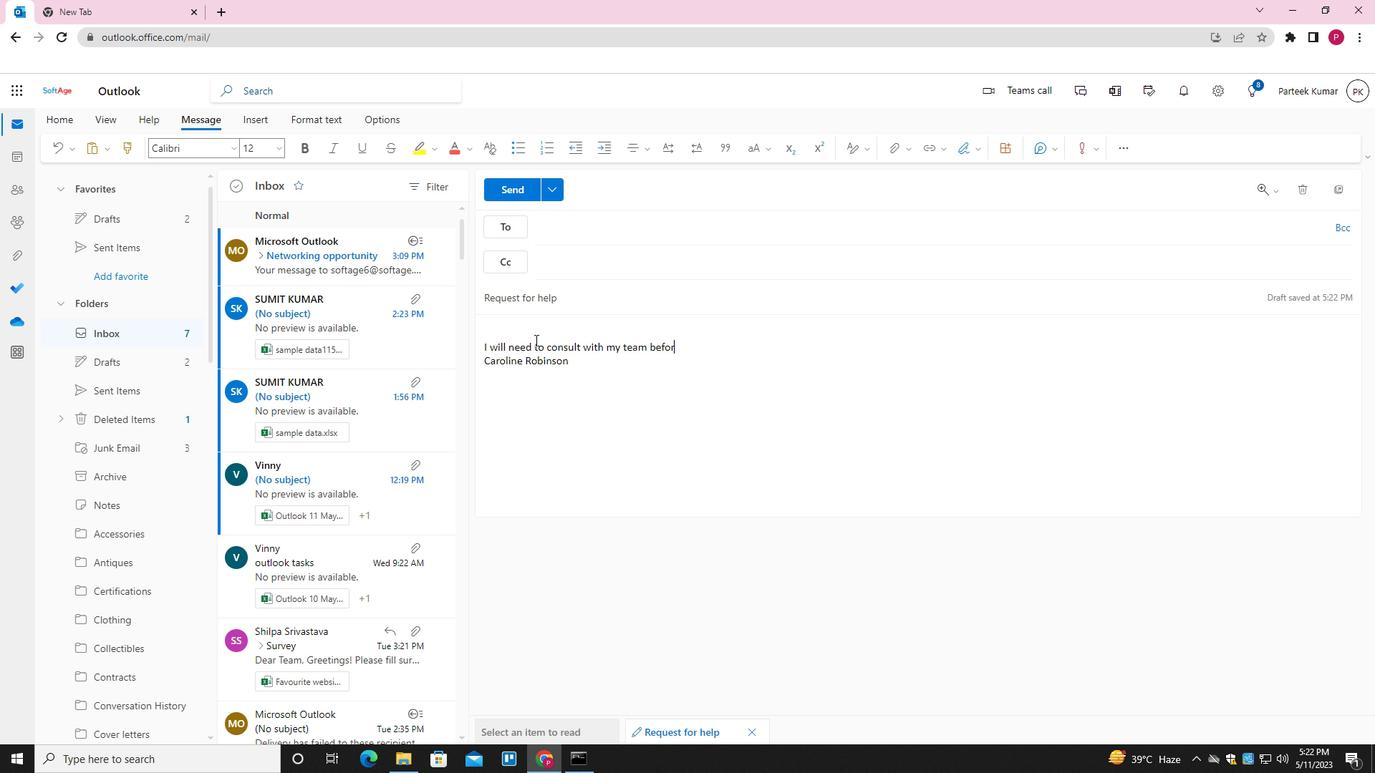 
Action: Mouse moved to (536, 339)
Screenshot: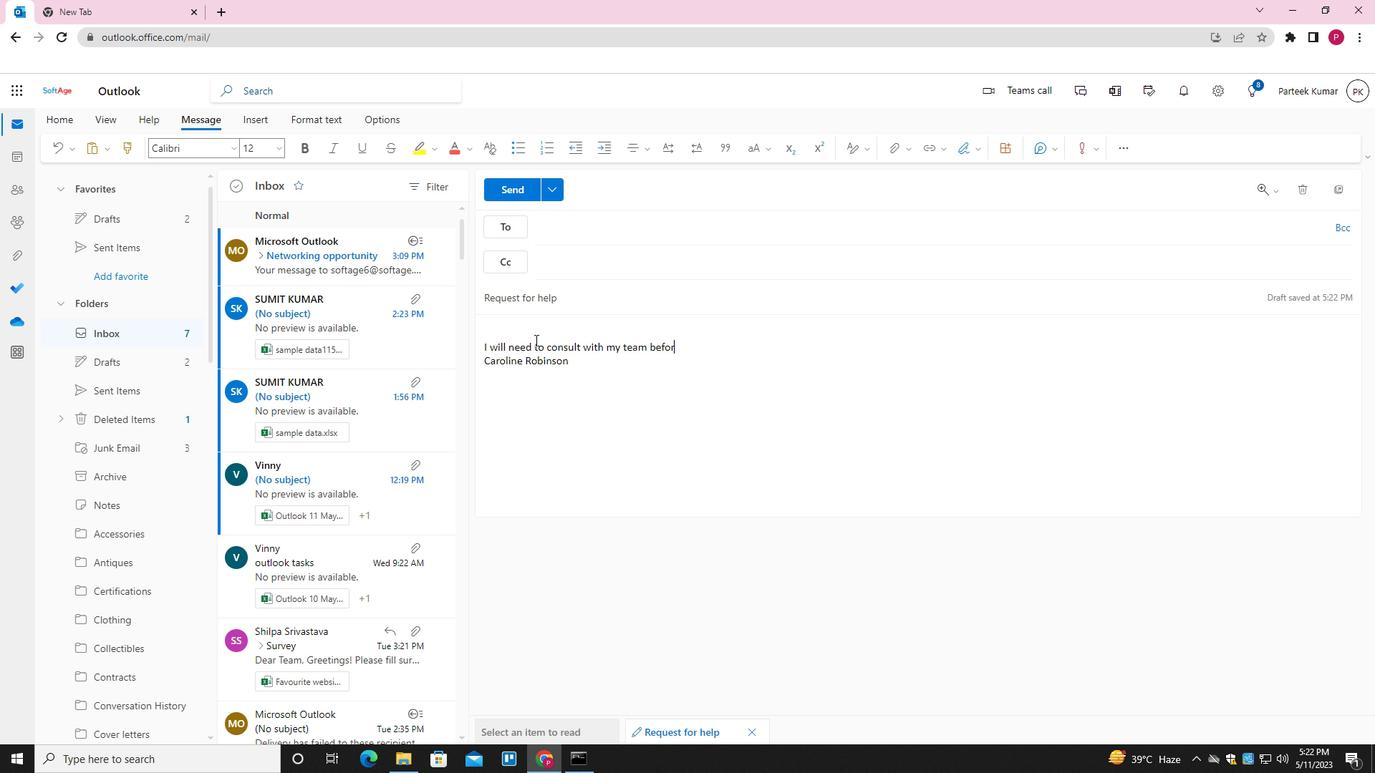 
Action: Key pressed <Key.space>RESPONDO<Key.backspace>ING<Key.space>
Screenshot: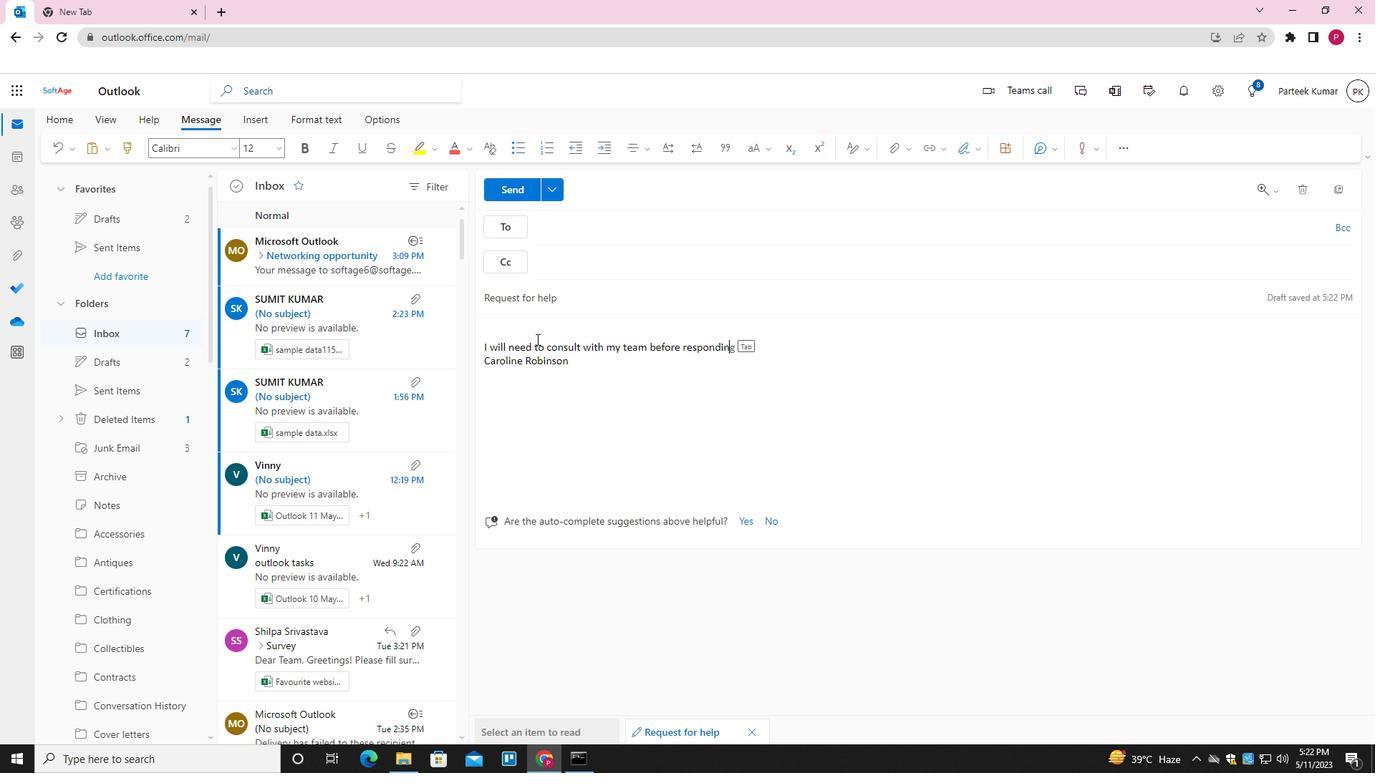 
Action: Mouse moved to (583, 310)
Screenshot: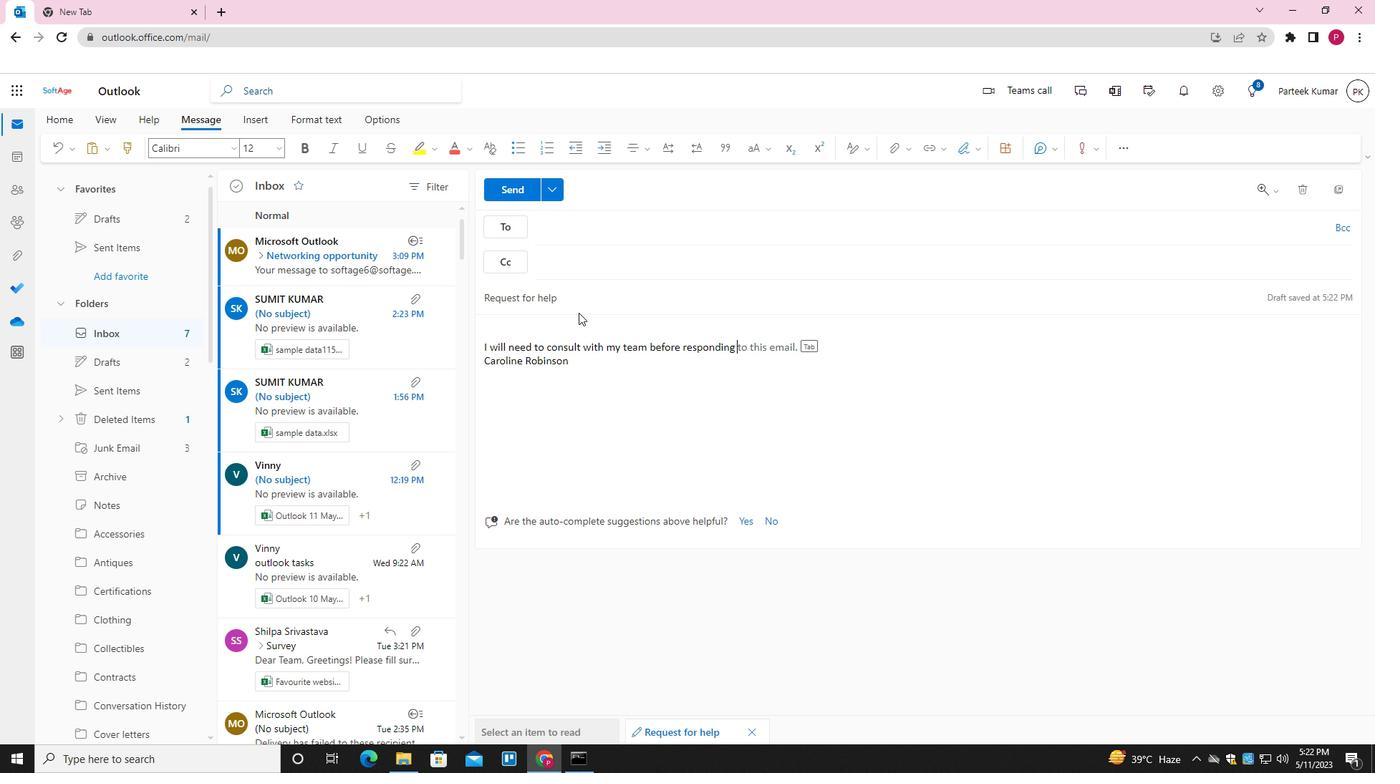 
Action: Key pressed TO<Key.space>YOUR<Key.space>REQUEST
Screenshot: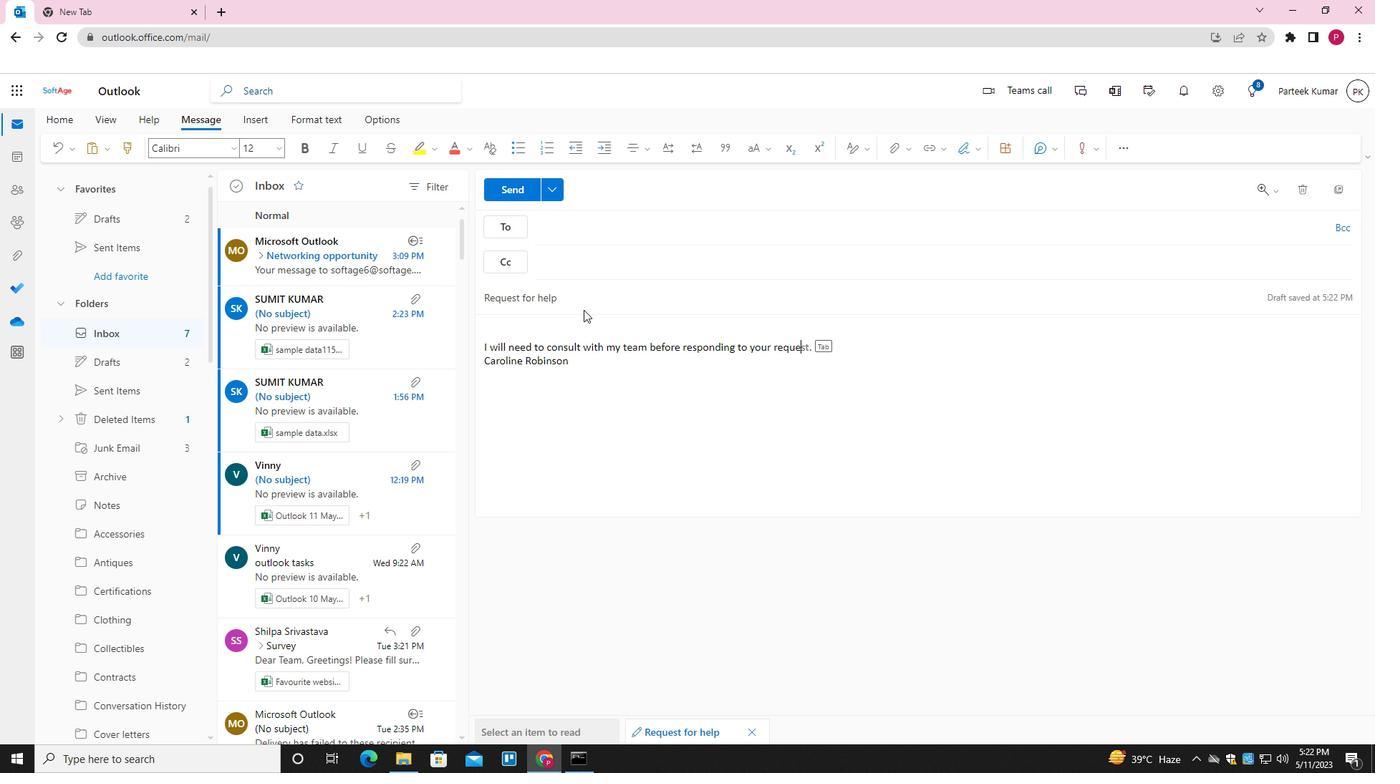 
Action: Mouse moved to (569, 229)
Screenshot: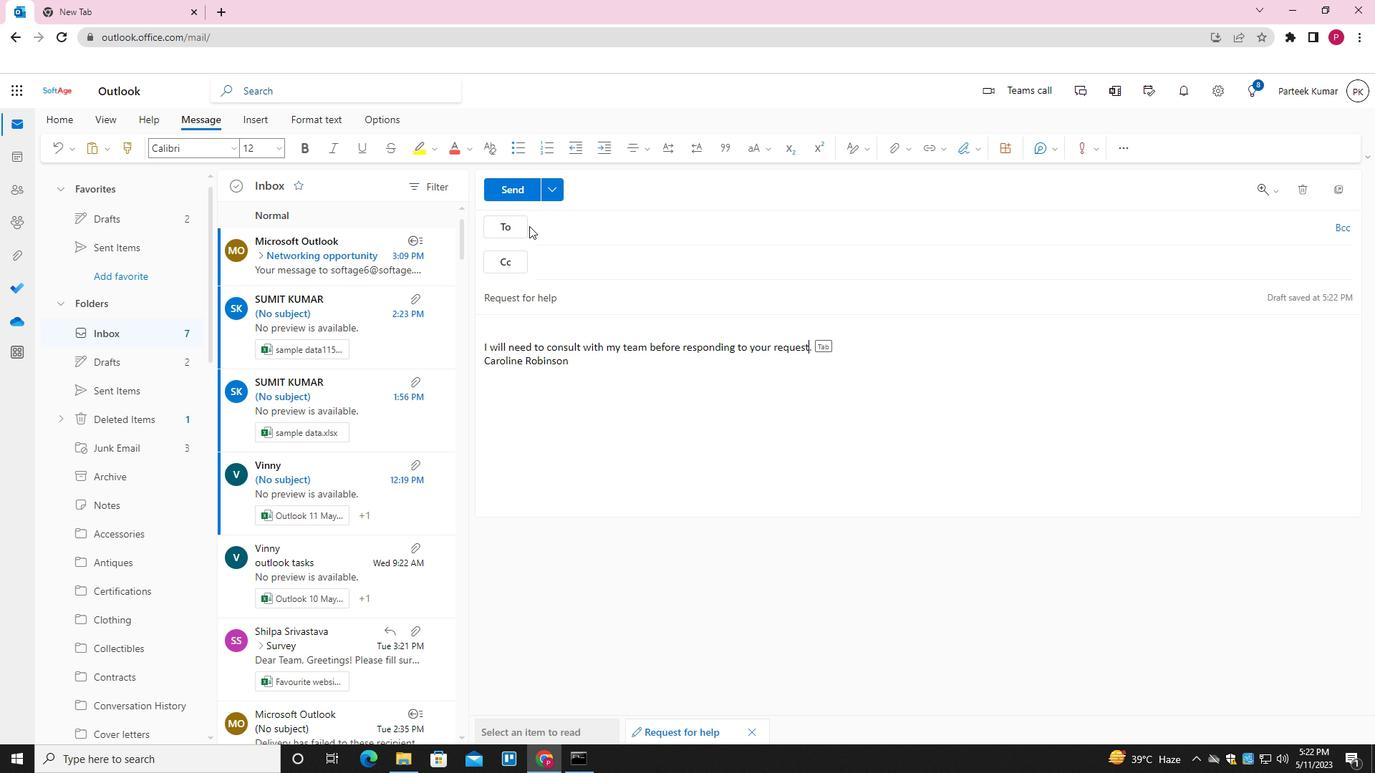 
Action: Key pressed <Key.tab>
Screenshot: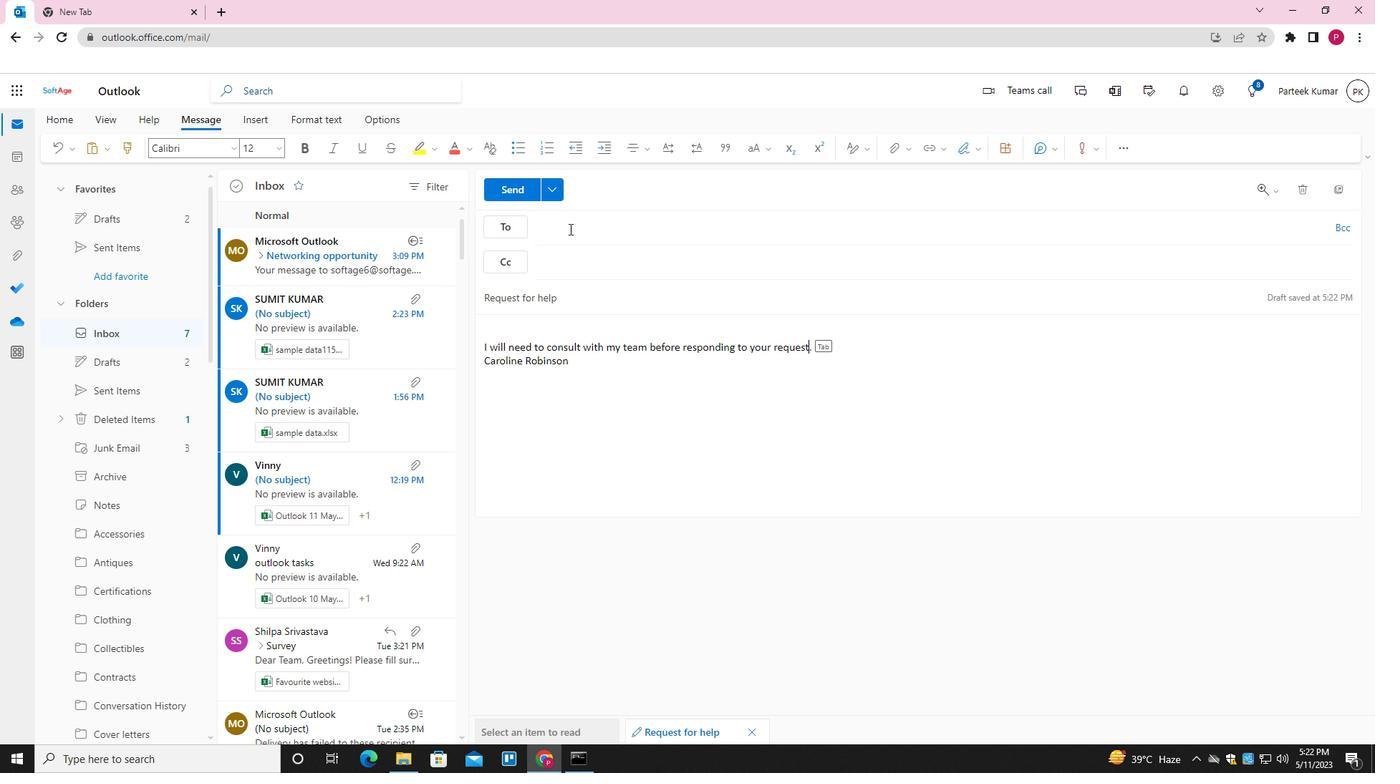 
Action: Mouse moved to (561, 230)
Screenshot: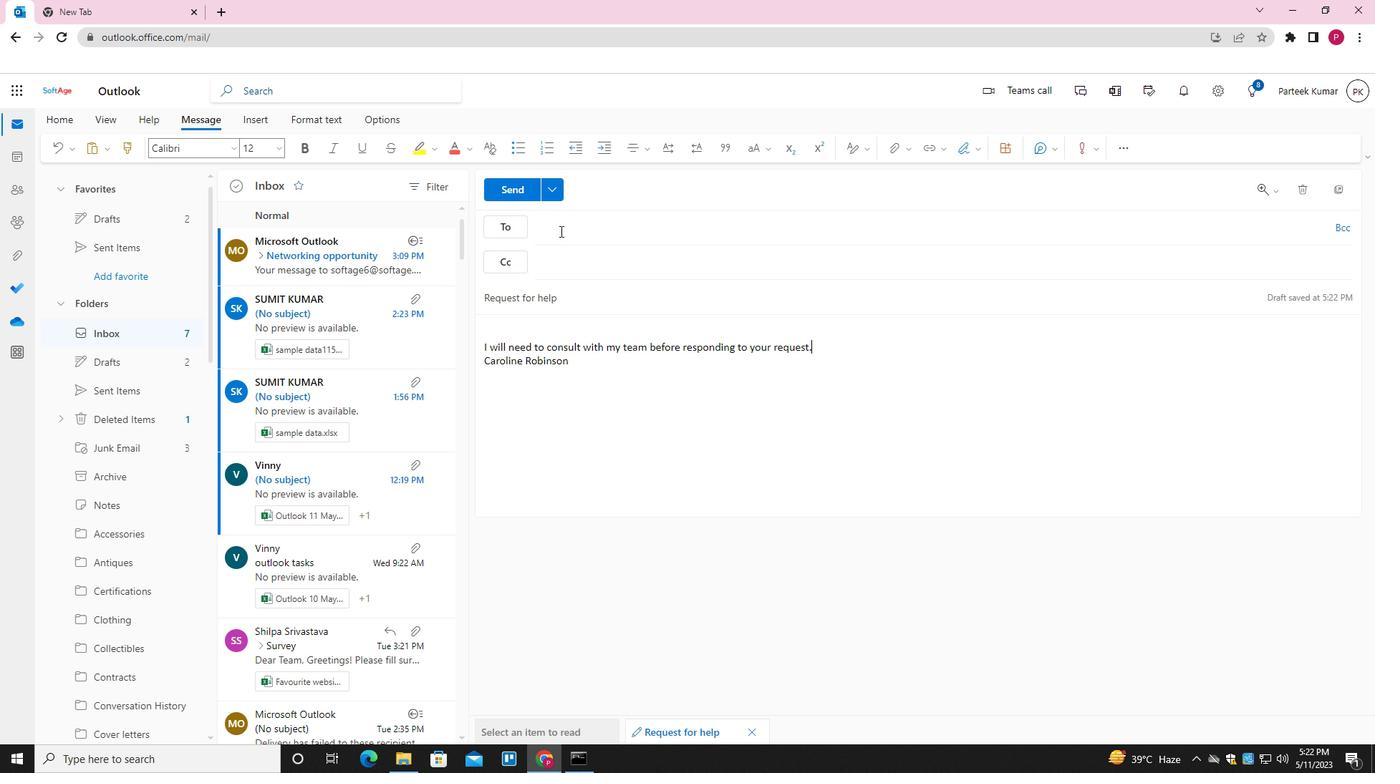 
Action: Mouse pressed left at (561, 230)
Screenshot: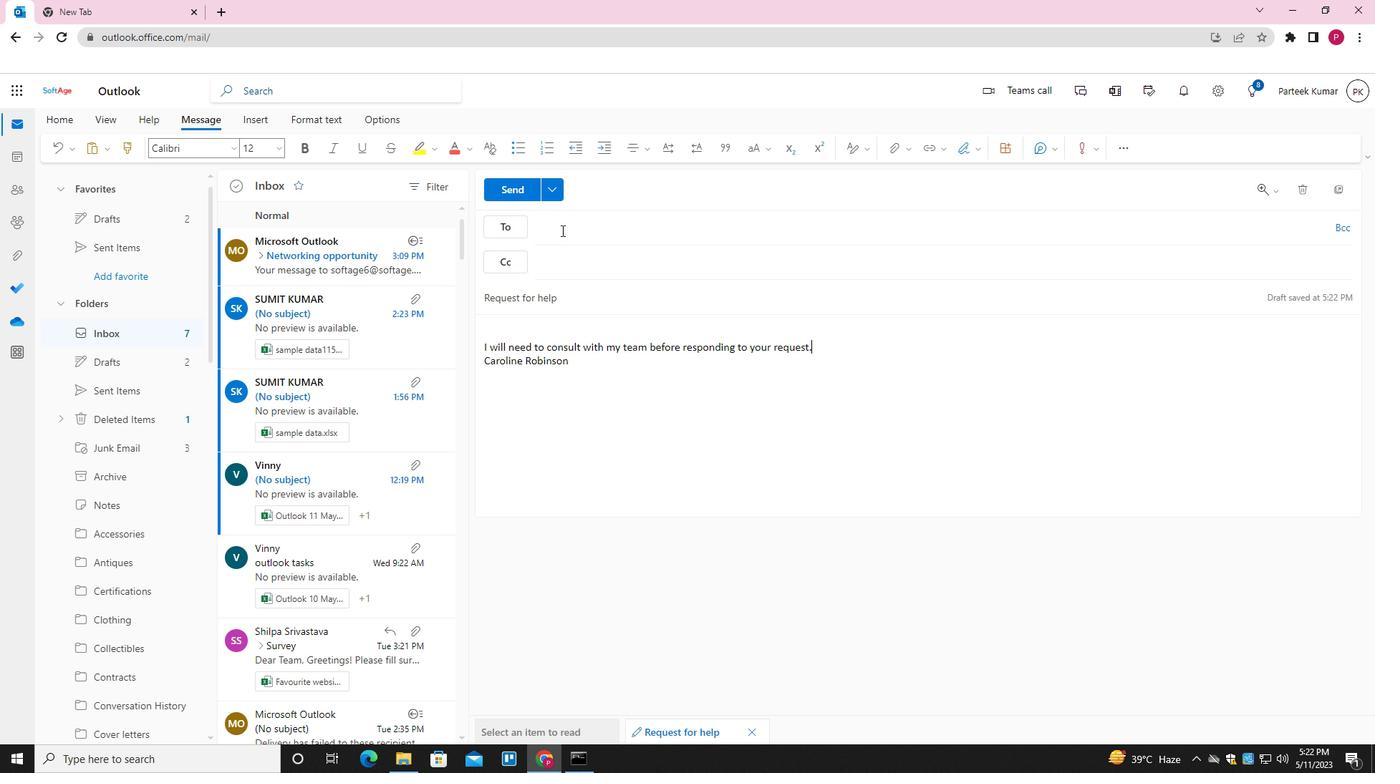 
Action: Mouse moved to (563, 229)
Screenshot: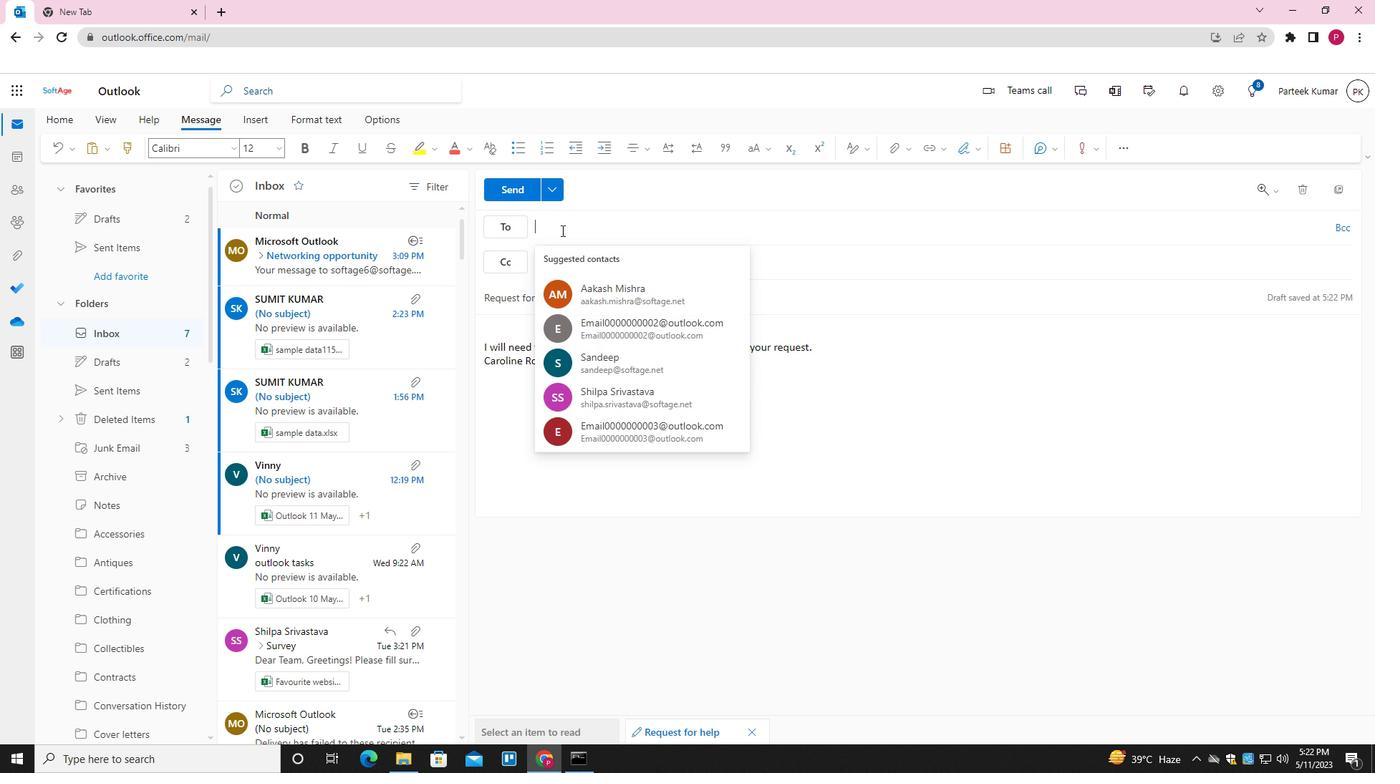 
Action: Key pressed <Key.shift>SOFTAGE.10<Key.shift><Key.shift><Key.shift>@SOFTAGE.NET<Key.enter><Key.shift>SOFTAGE<Key.shift><Key.shift><Key.shift><Key.shift><Key.shift><Key.shift><Key.shift><Key.shift><Key.shift><Key.shift><Key.shift><Key.shift><Key.shift><Key.shift><Key.shift><Key.shift><Key.shift><Key.shift><Key.shift><Key.shift><Key.shift>.2<Key.shift>@SOFTAGE.NET<Key.enter>
Screenshot: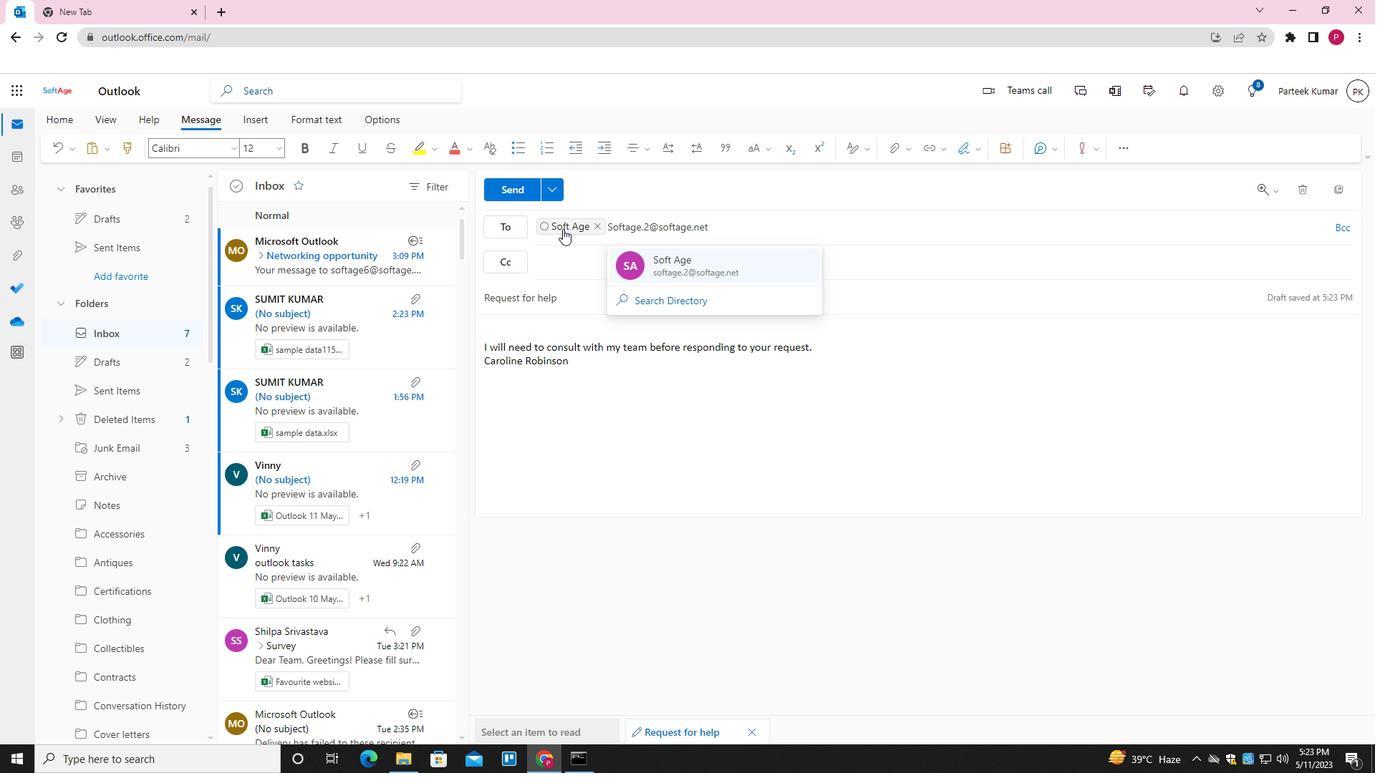 
Action: Mouse moved to (910, 151)
Screenshot: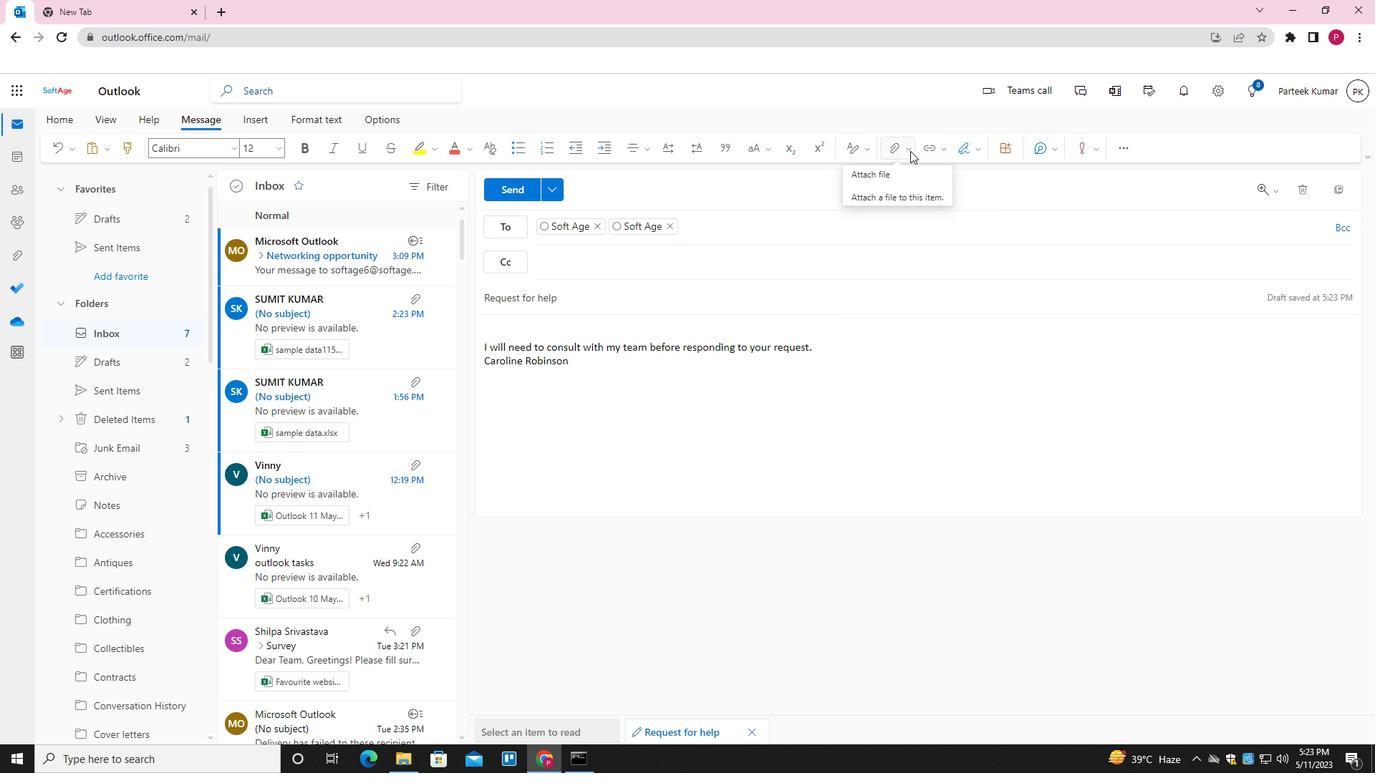
Action: Mouse pressed left at (910, 151)
Screenshot: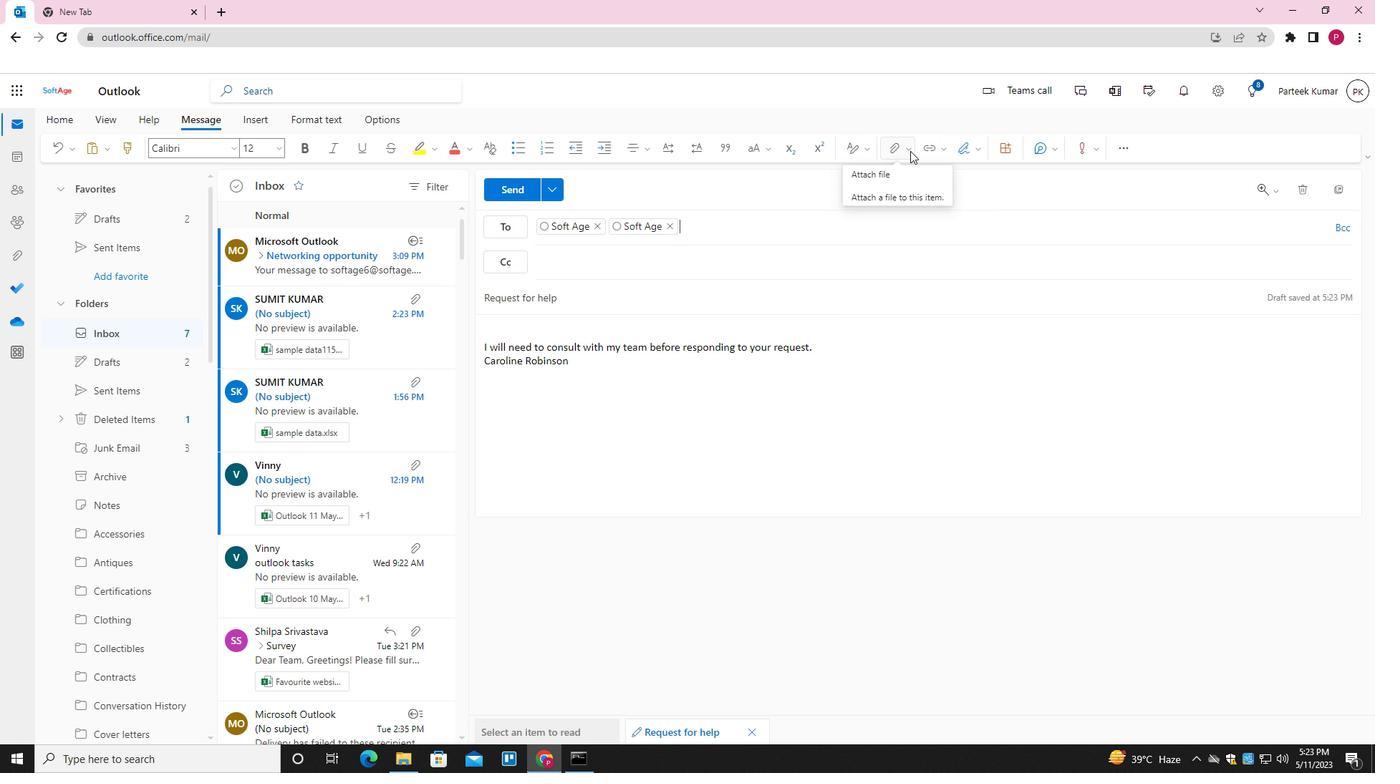 
Action: Mouse moved to (828, 173)
Screenshot: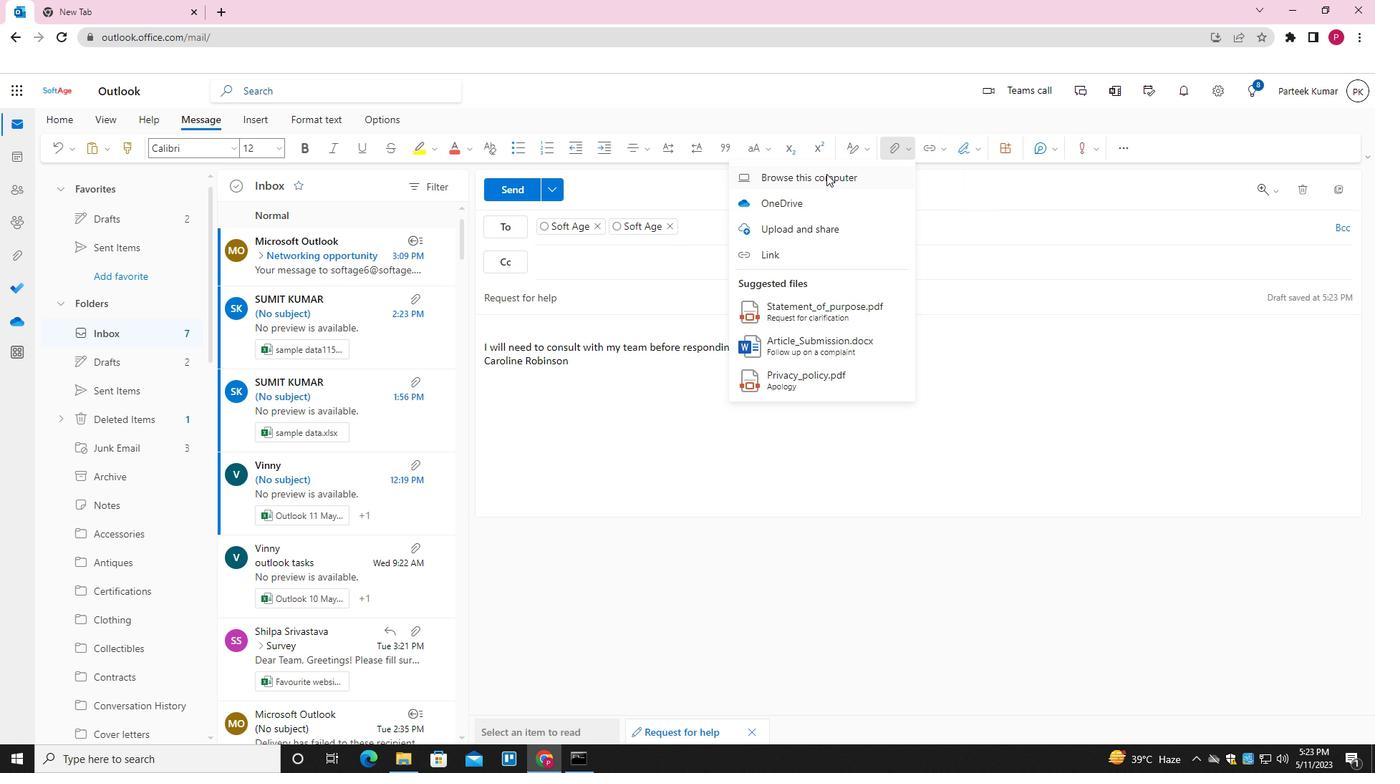 
Action: Mouse pressed left at (828, 173)
Screenshot: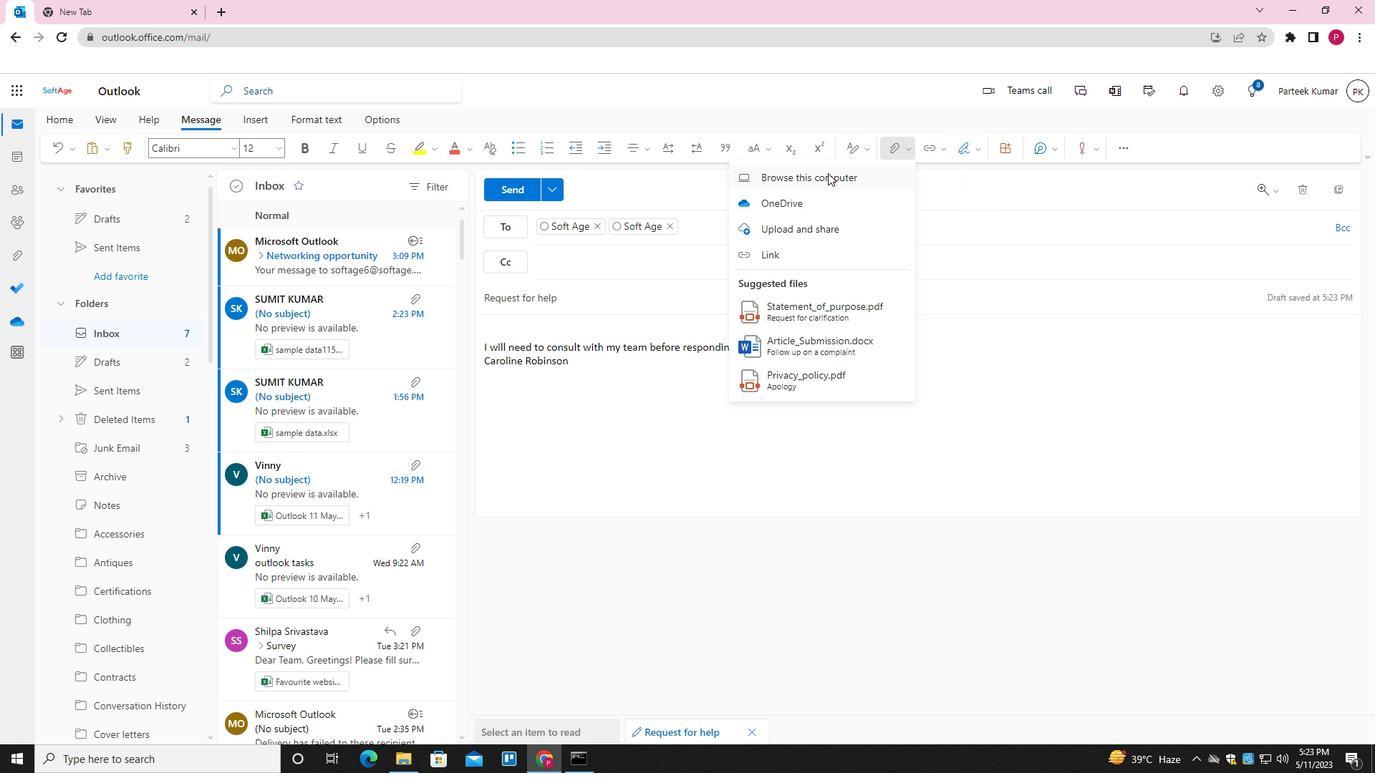 
Action: Mouse moved to (193, 102)
Screenshot: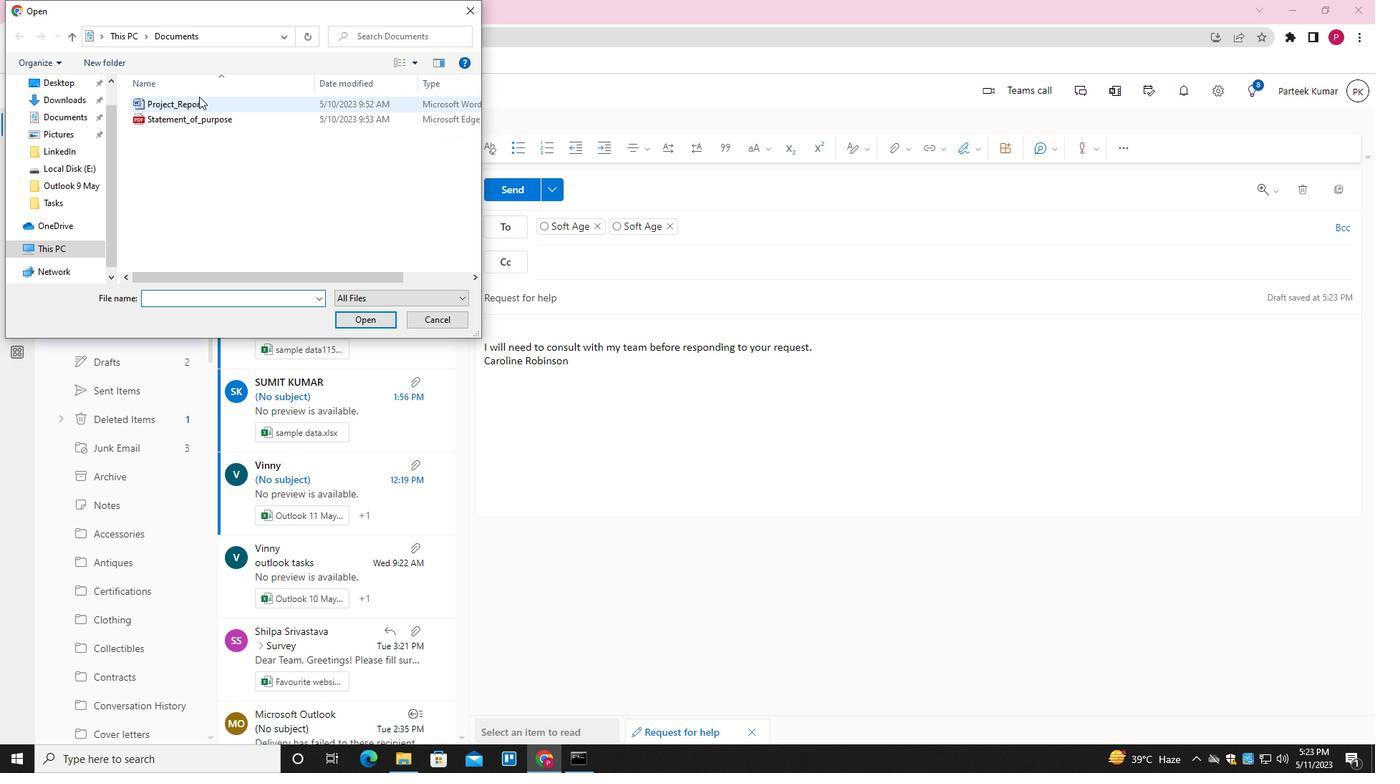 
Action: Mouse pressed left at (193, 102)
Screenshot: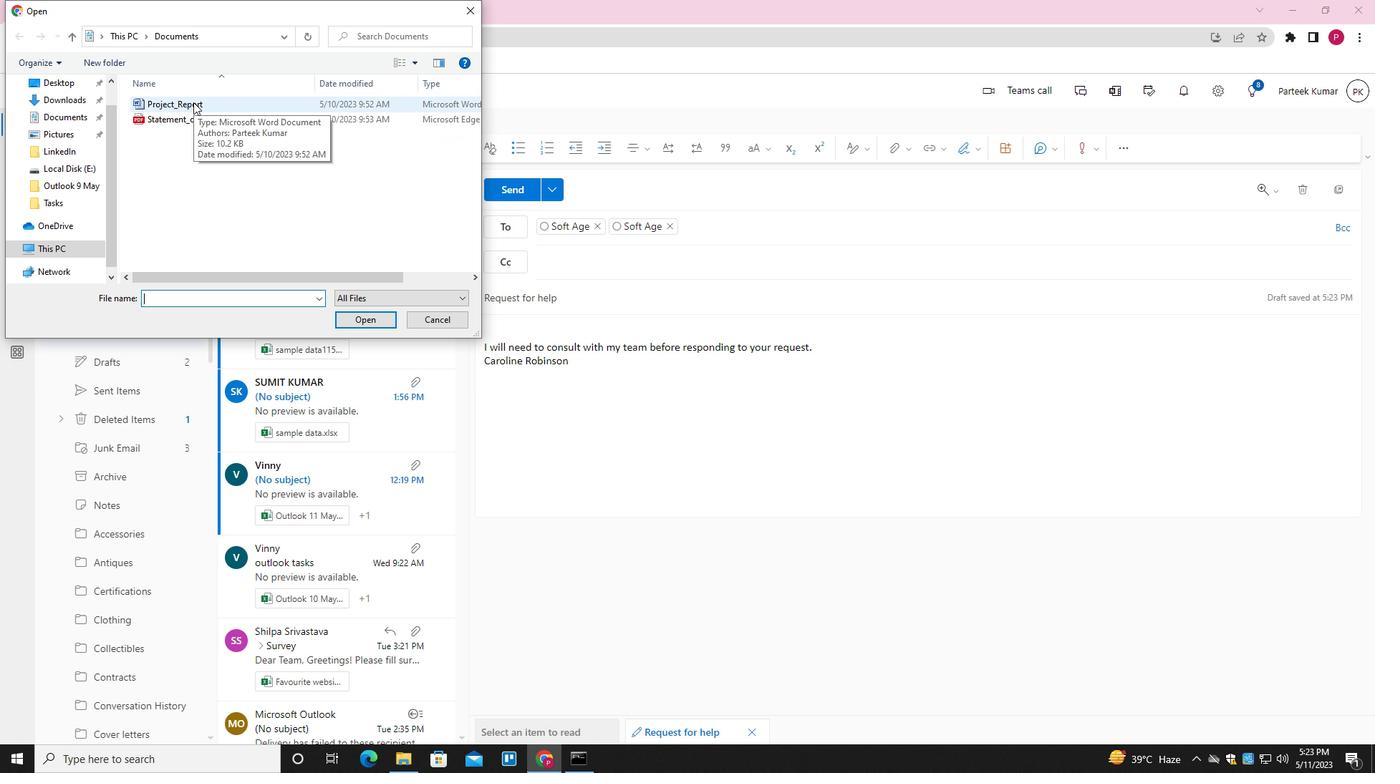 
Action: Mouse moved to (362, 322)
Screenshot: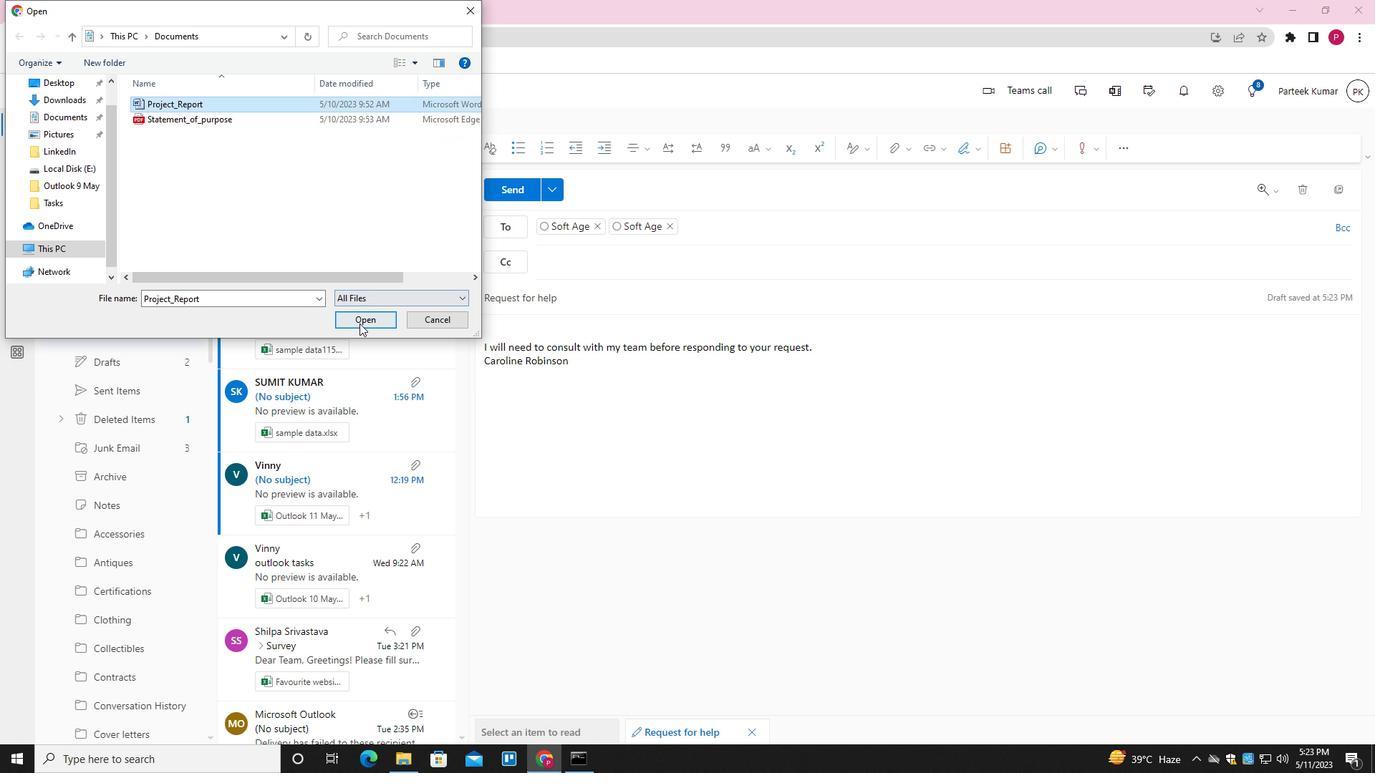 
Action: Mouse pressed left at (362, 322)
Screenshot: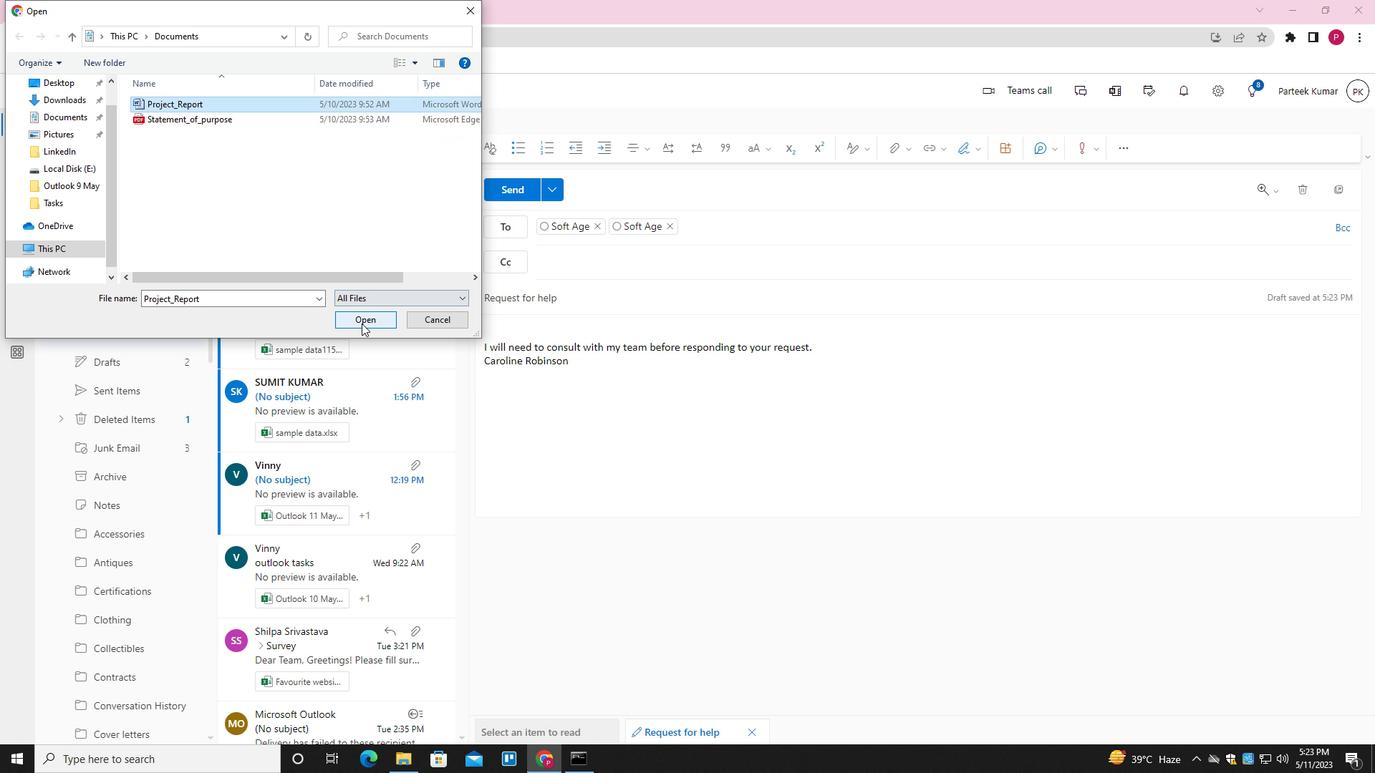 
Action: Mouse moved to (515, 189)
Screenshot: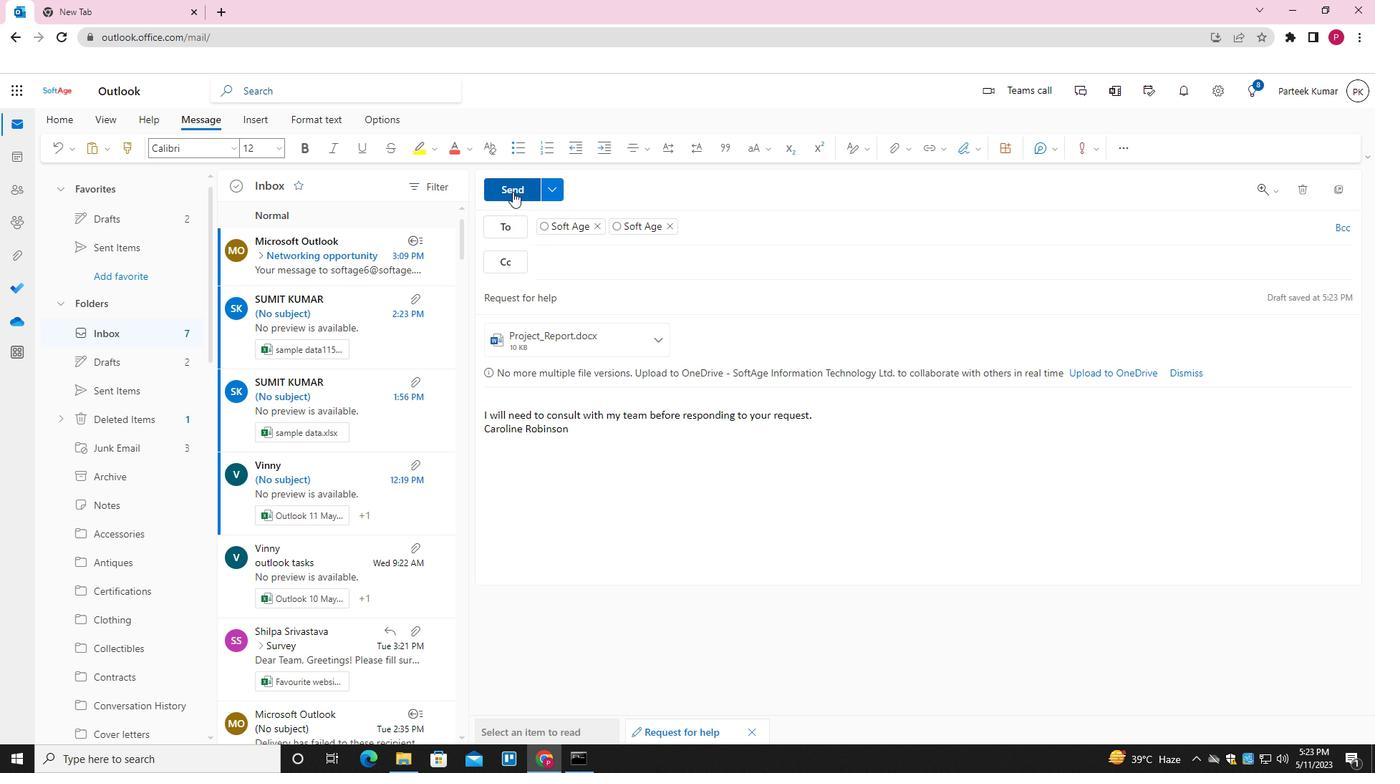 
Action: Mouse pressed left at (515, 189)
Screenshot: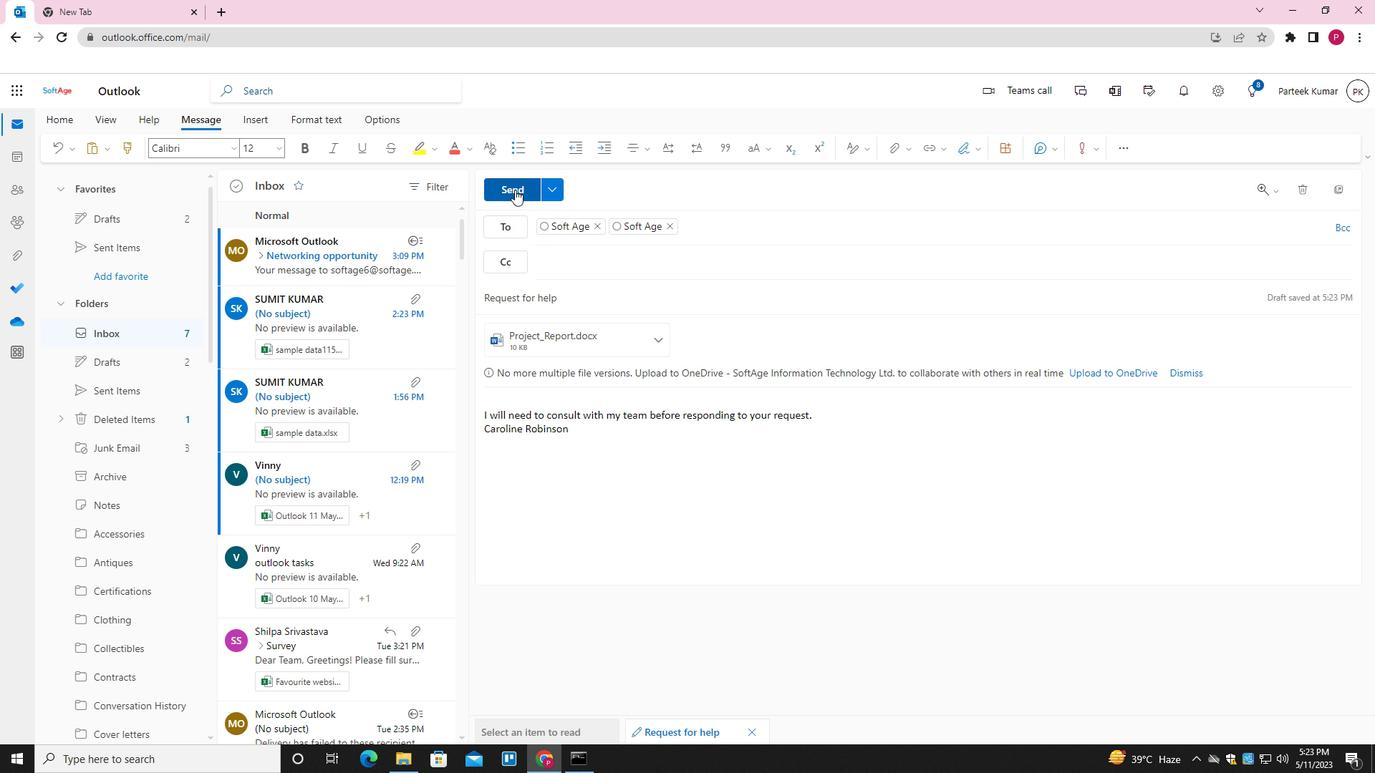 
